 Task: Look for space in Muskego, United States from 10th July, 2023 to 15th July, 2023 for 7 adults in price range Rs.10000 to Rs.15000. Place can be entire place or shared room with 4 bedrooms having 7 beds and 4 bathrooms. Property type can be house, flat, guest house. Amenities needed are: wifi, TV, free parkinig on premises, gym, breakfast. Booking option can be shelf check-in. Required host language is English.
Action: Mouse moved to (429, 60)
Screenshot: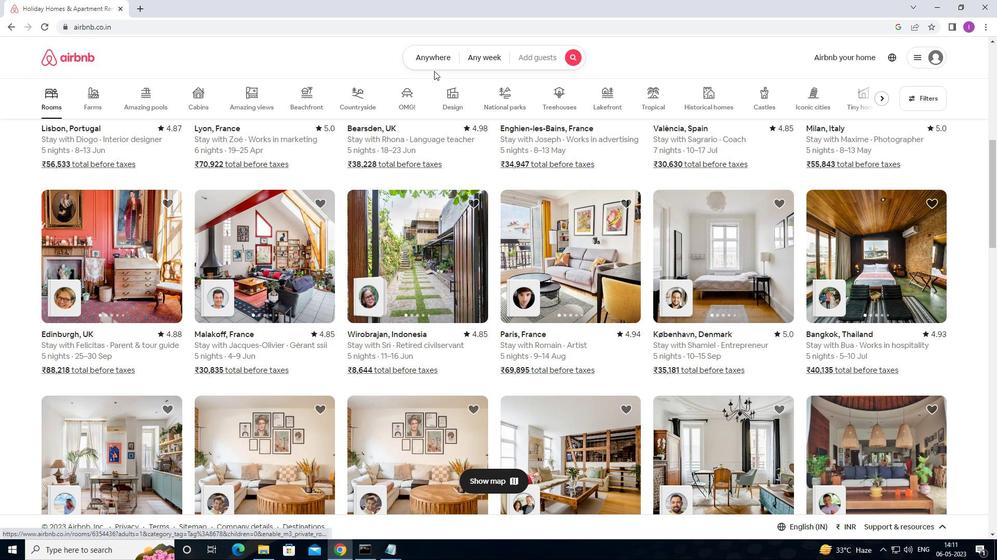 
Action: Mouse pressed left at (429, 60)
Screenshot: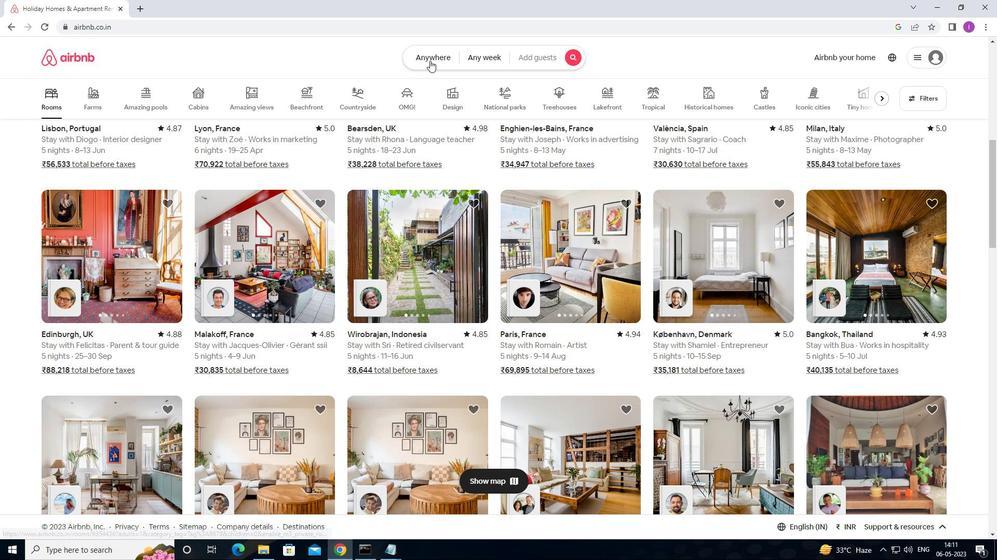 
Action: Mouse moved to (299, 96)
Screenshot: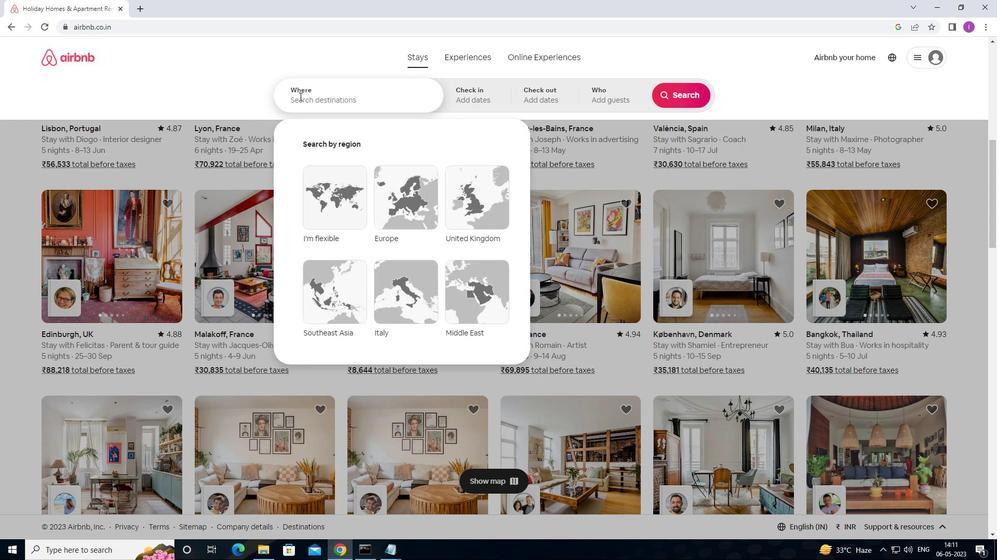 
Action: Mouse pressed left at (299, 96)
Screenshot: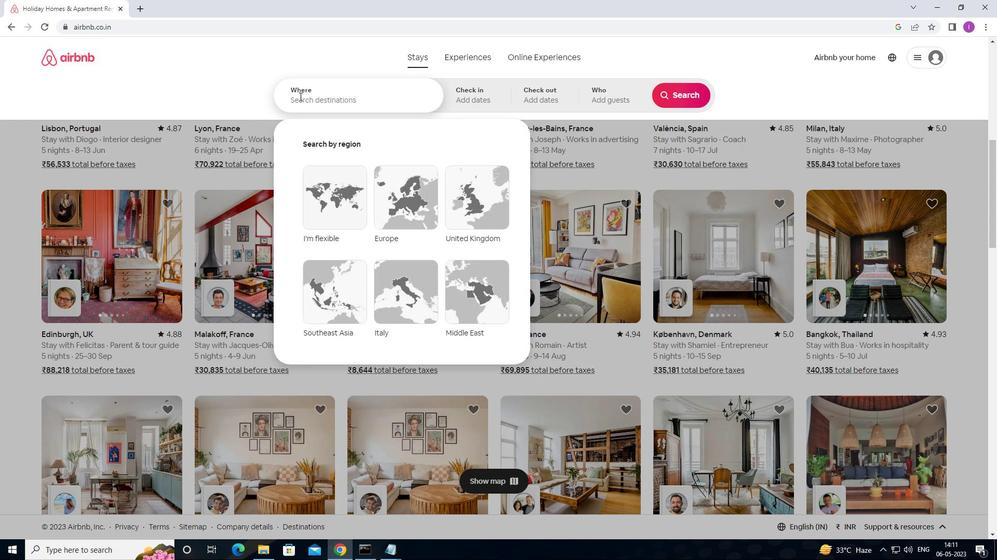 
Action: Mouse moved to (383, 106)
Screenshot: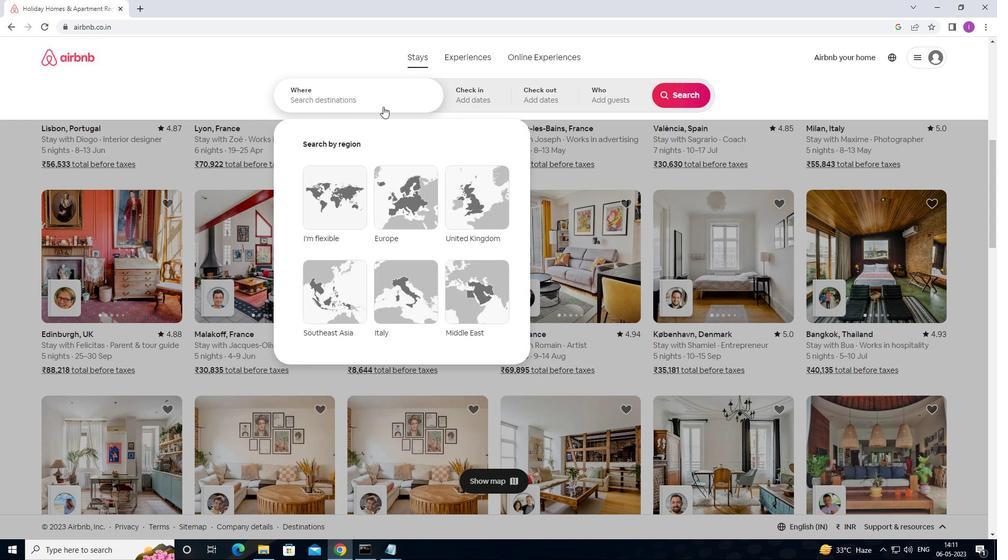 
Action: Key pressed <Key.shift>MUSKEGO,<Key.shift>INDIA<Key.backspace><Key.backspace><Key.backspace><Key.backspace><Key.backspace><Key.shift>UNITED<Key.space>STAAAAAAAAAAAAAAAAAAAAAAASTES<Key.backspace><Key.backspace><Key.backspace><Key.backspace><Key.backspace><Key.backspace><Key.backspace><Key.backspace><Key.backspace><Key.backspace><Key.backspace><Key.backspace><Key.backspace><Key.backspace><Key.backspace><Key.backspace><Key.backspace><Key.backspace><Key.backspace><Key.backspace><Key.backspace><Key.backspace><Key.backspace><Key.backspace><Key.backspace><Key.backspace>TES
Screenshot: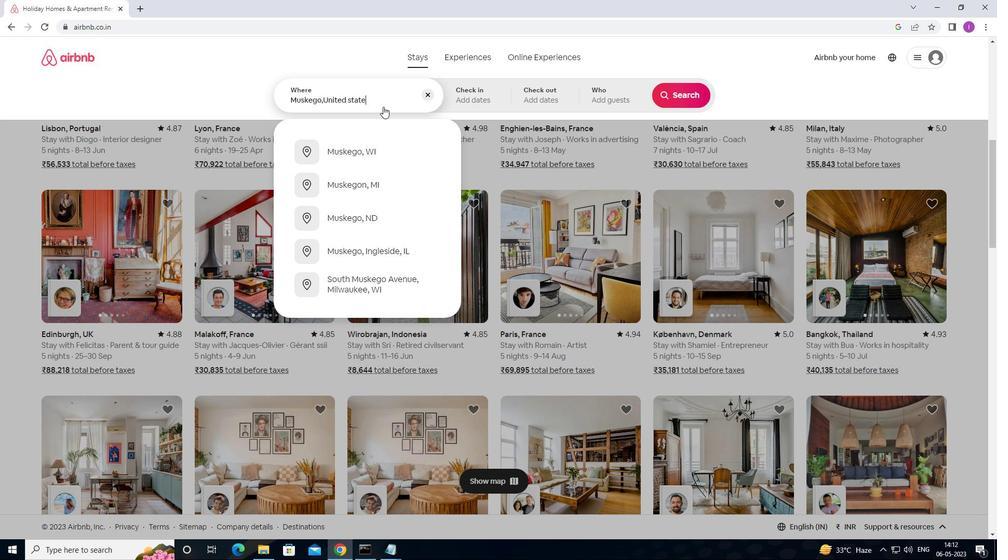 
Action: Mouse moved to (469, 95)
Screenshot: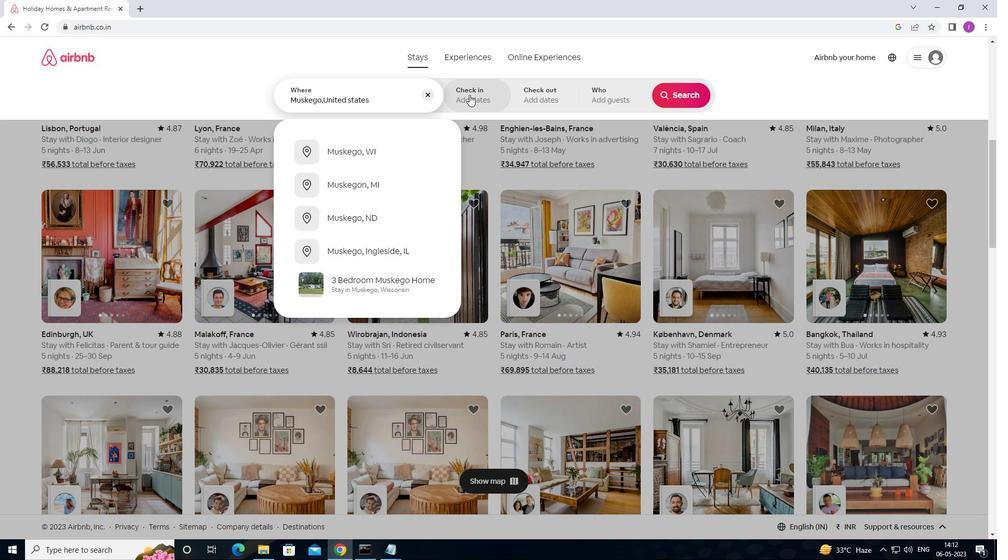 
Action: Mouse pressed left at (469, 95)
Screenshot: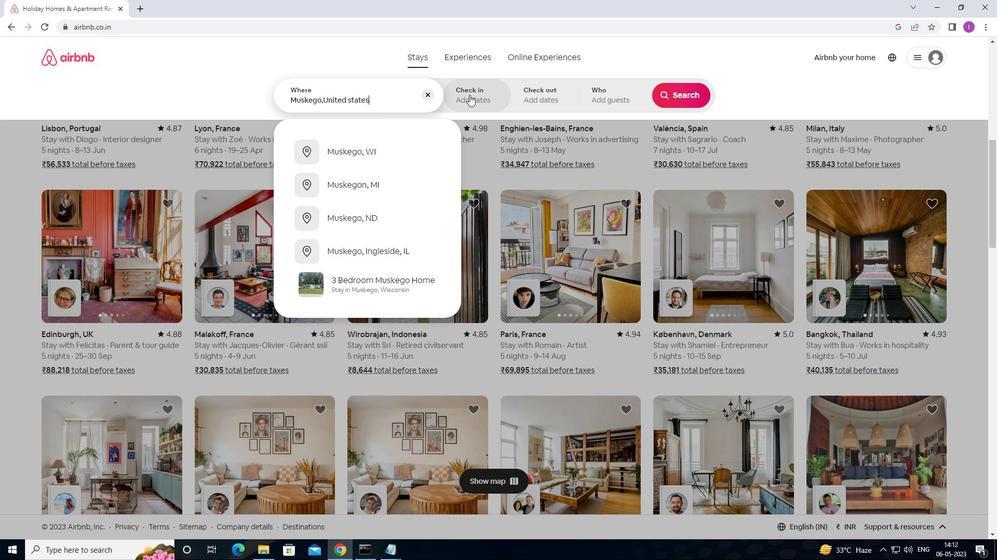 
Action: Mouse moved to (676, 175)
Screenshot: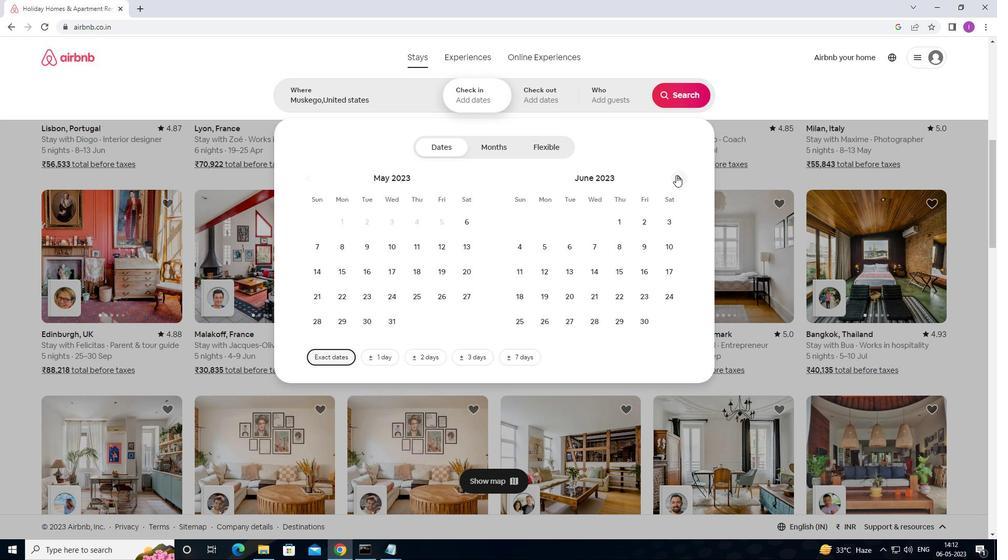 
Action: Mouse pressed left at (676, 175)
Screenshot: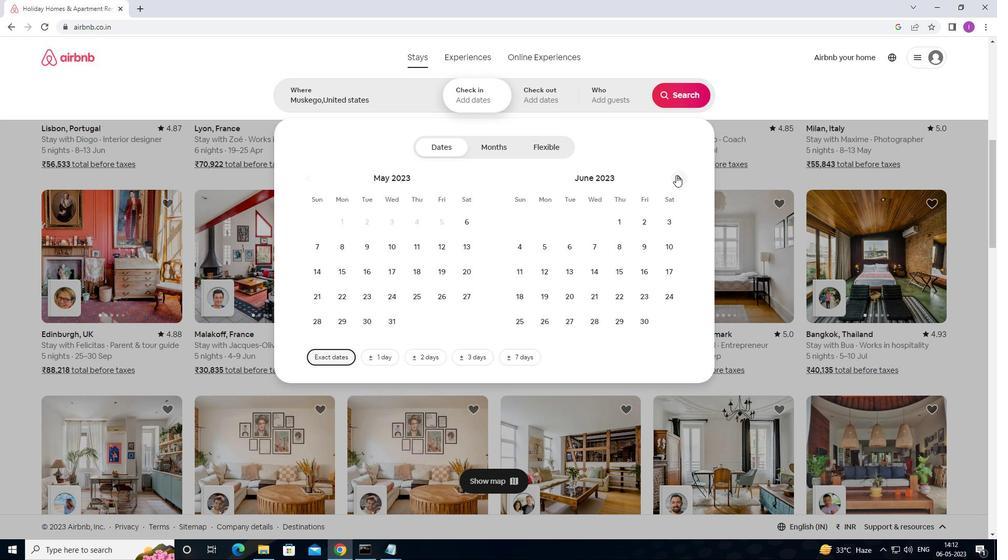 
Action: Mouse moved to (543, 272)
Screenshot: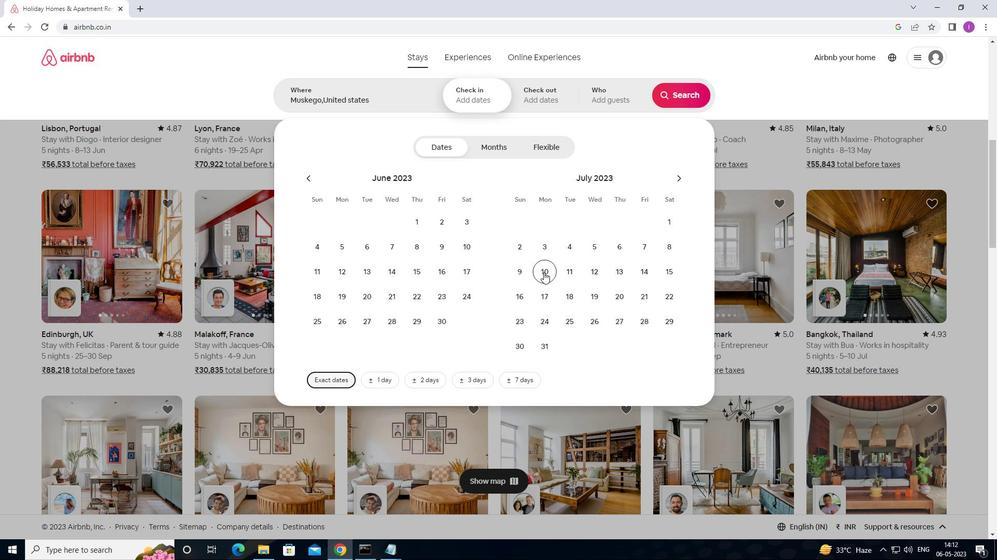 
Action: Mouse pressed left at (543, 272)
Screenshot: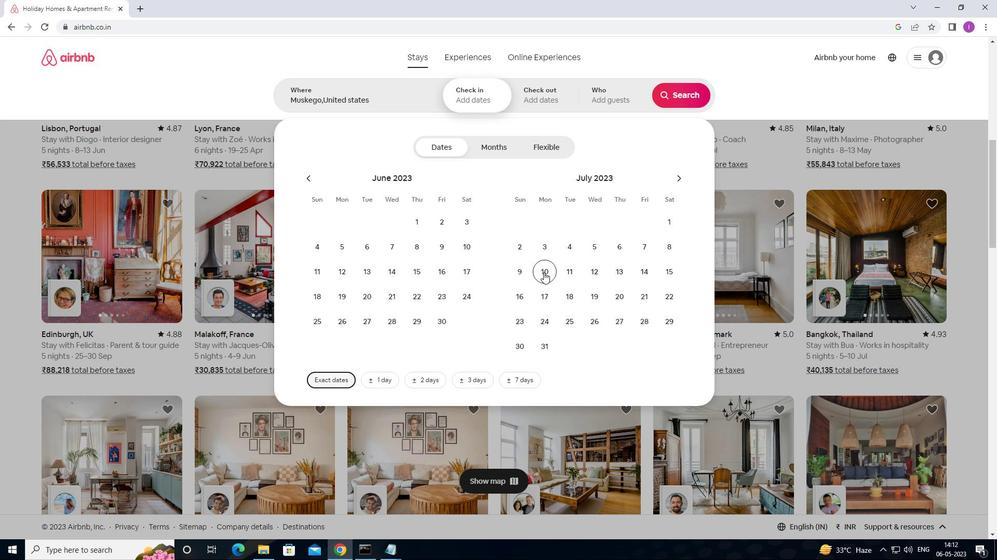 
Action: Mouse moved to (670, 272)
Screenshot: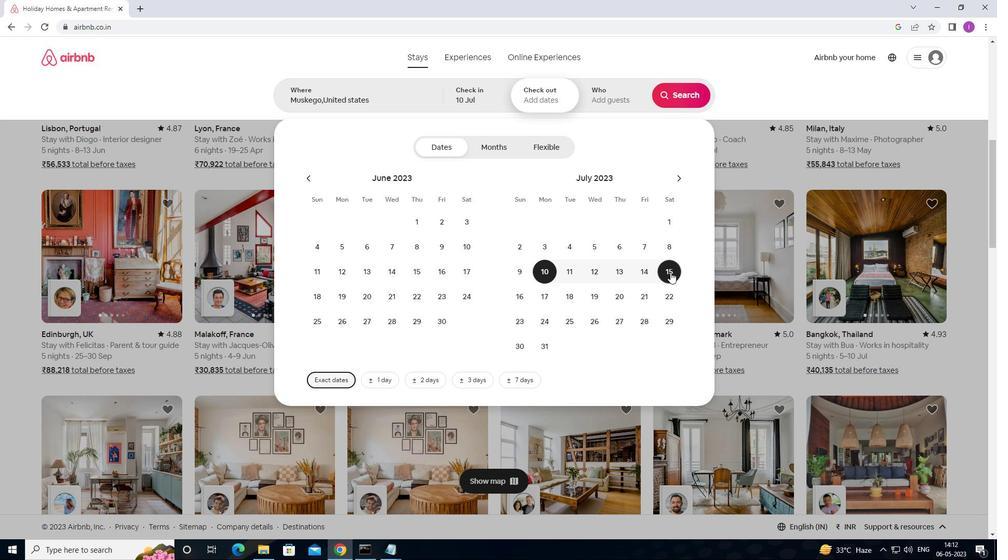 
Action: Mouse pressed left at (670, 272)
Screenshot: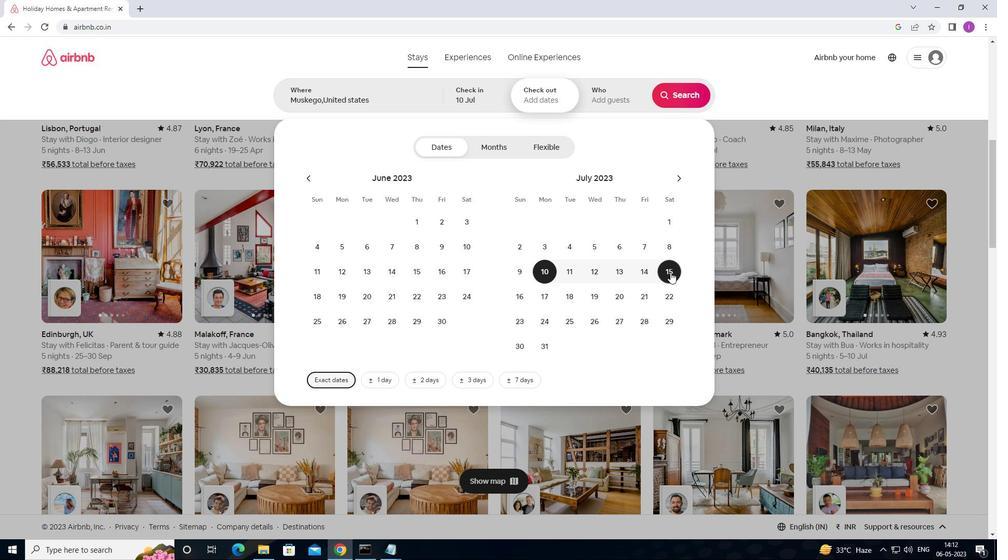 
Action: Mouse moved to (619, 93)
Screenshot: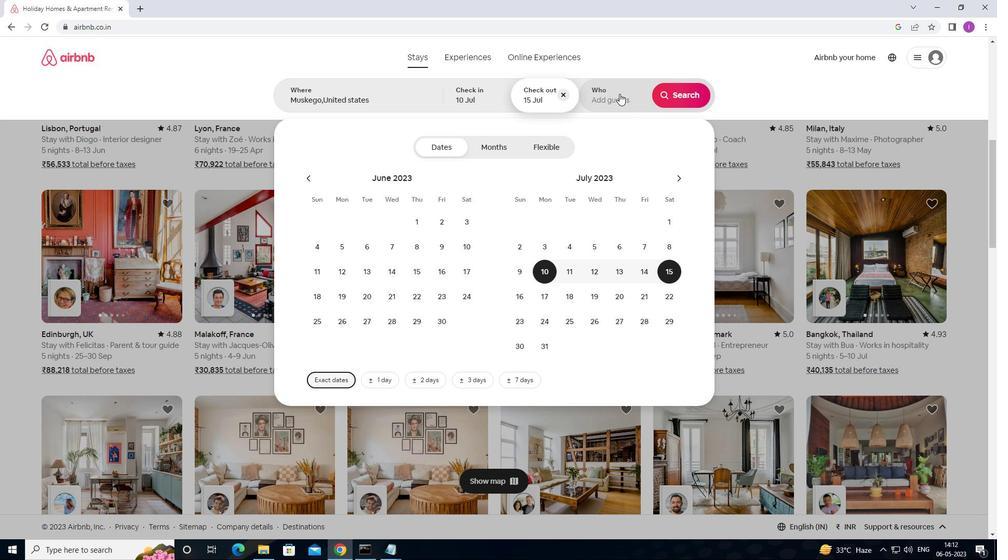 
Action: Mouse pressed left at (619, 93)
Screenshot: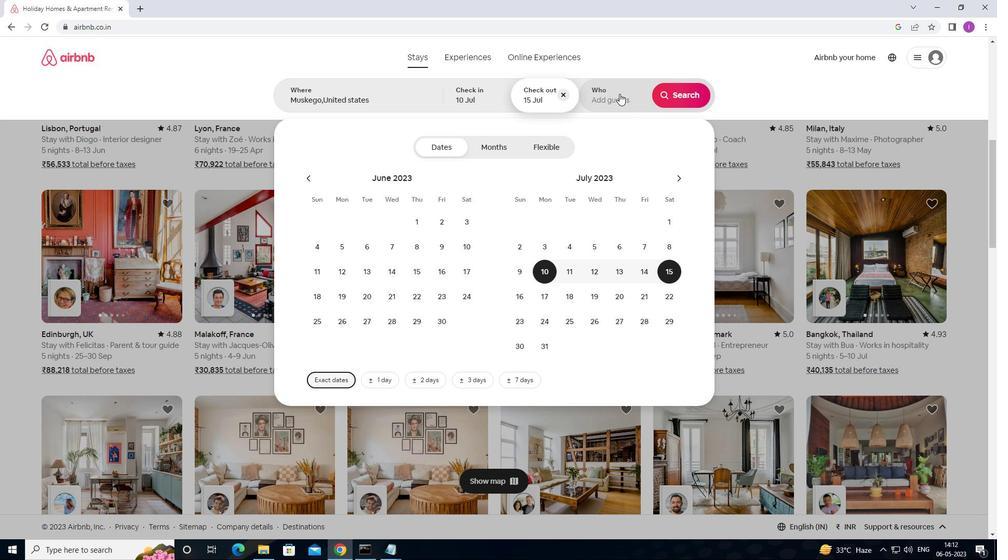 
Action: Mouse moved to (686, 150)
Screenshot: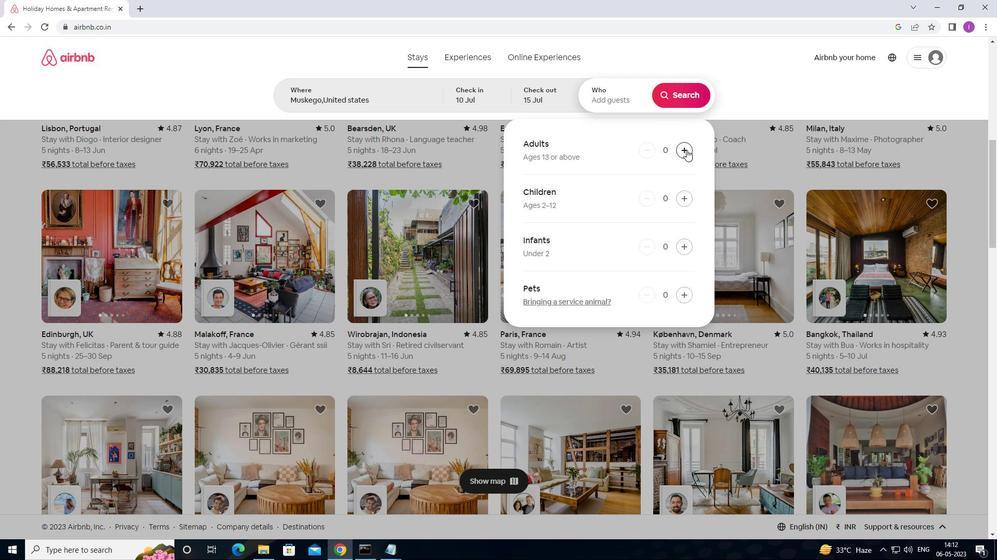 
Action: Mouse pressed left at (686, 150)
Screenshot: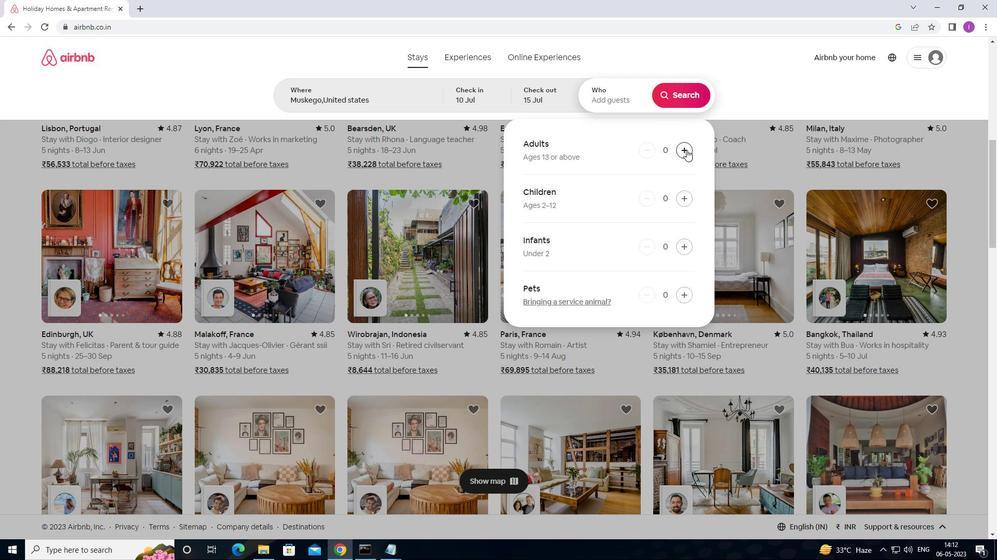 
Action: Mouse pressed left at (686, 150)
Screenshot: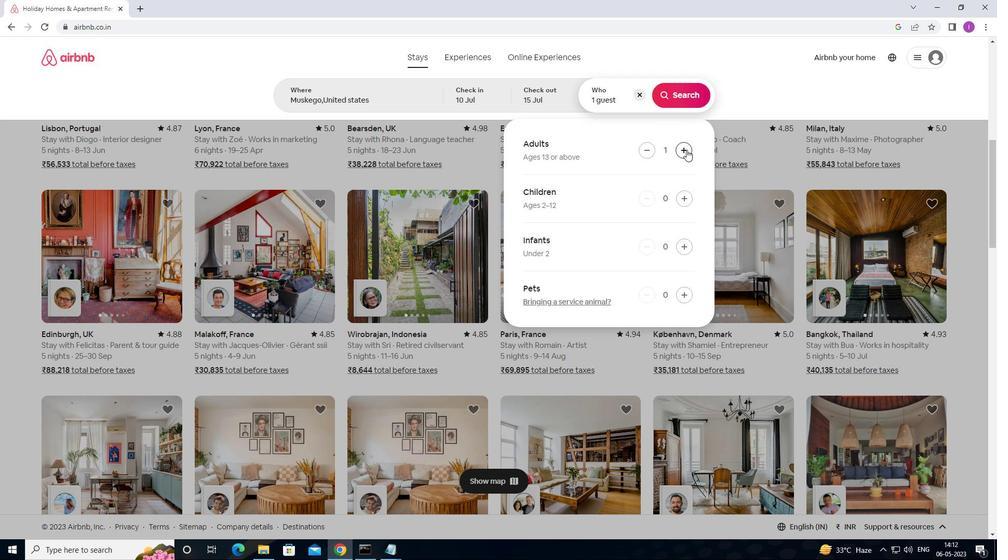 
Action: Mouse pressed left at (686, 150)
Screenshot: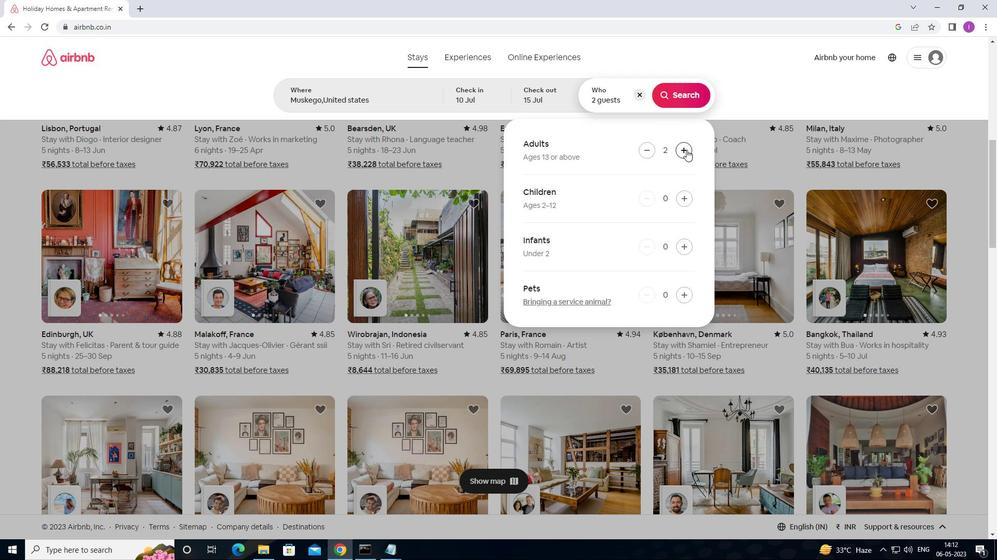 
Action: Mouse pressed left at (686, 150)
Screenshot: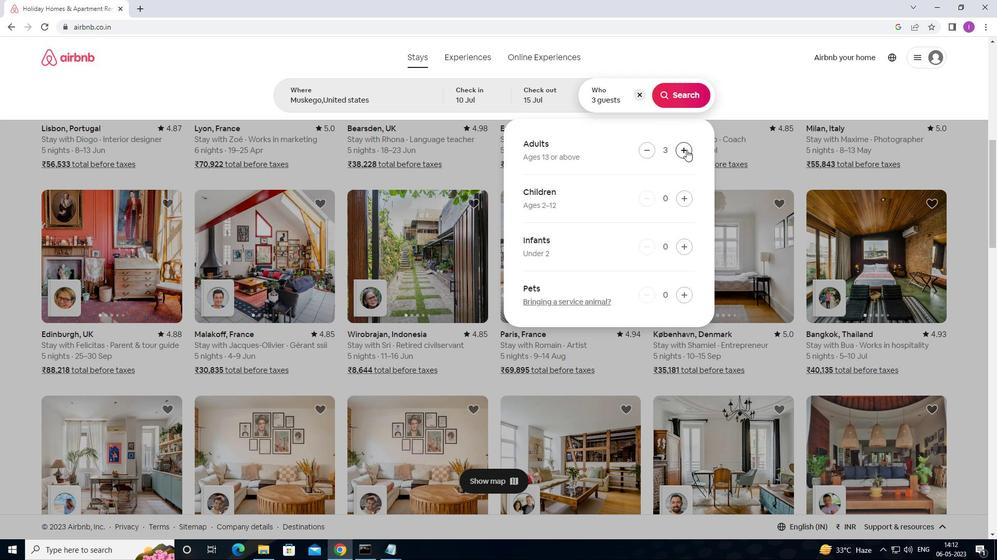 
Action: Mouse pressed left at (686, 150)
Screenshot: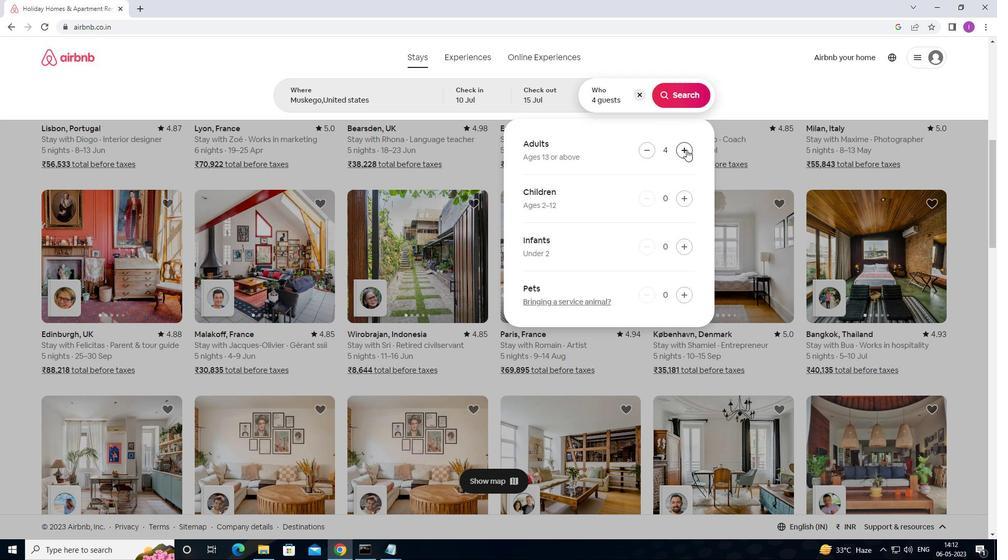 
Action: Mouse pressed left at (686, 150)
Screenshot: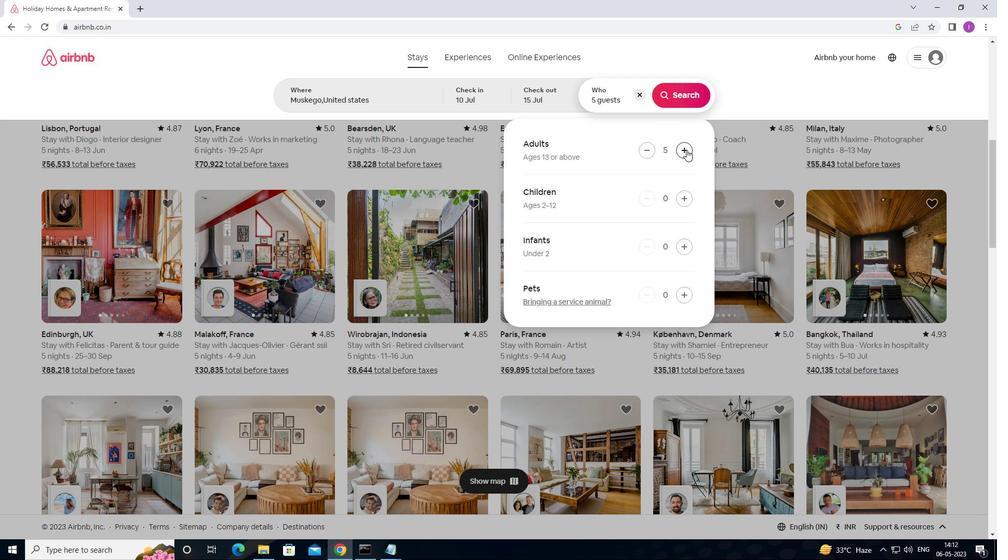 
Action: Mouse pressed left at (686, 150)
Screenshot: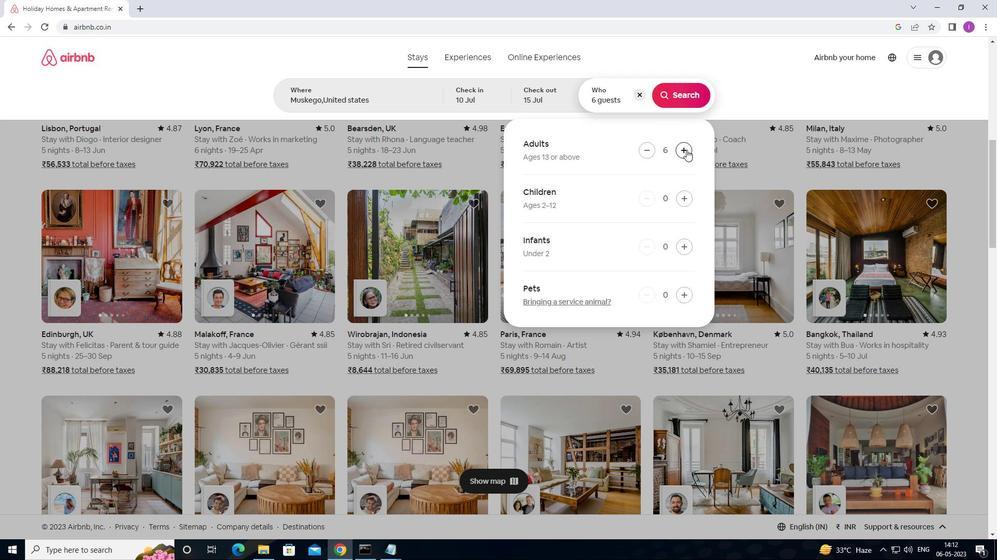 
Action: Mouse moved to (674, 97)
Screenshot: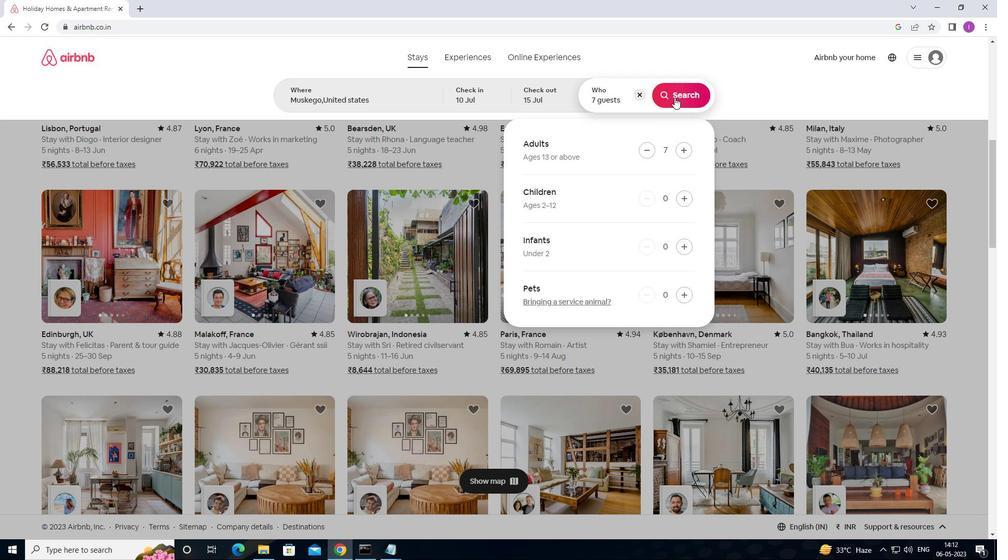 
Action: Mouse pressed left at (674, 97)
Screenshot: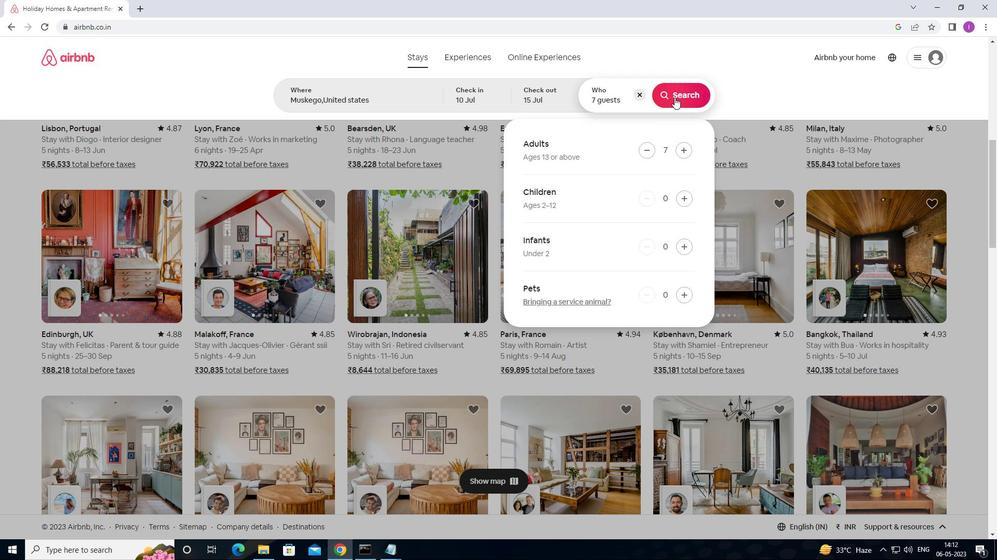 
Action: Mouse moved to (946, 104)
Screenshot: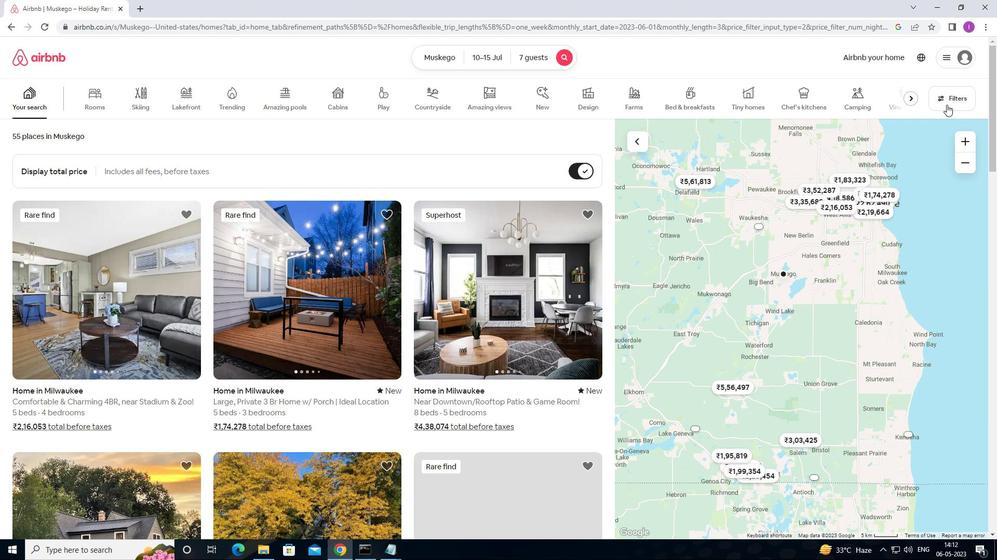 
Action: Mouse pressed left at (946, 104)
Screenshot: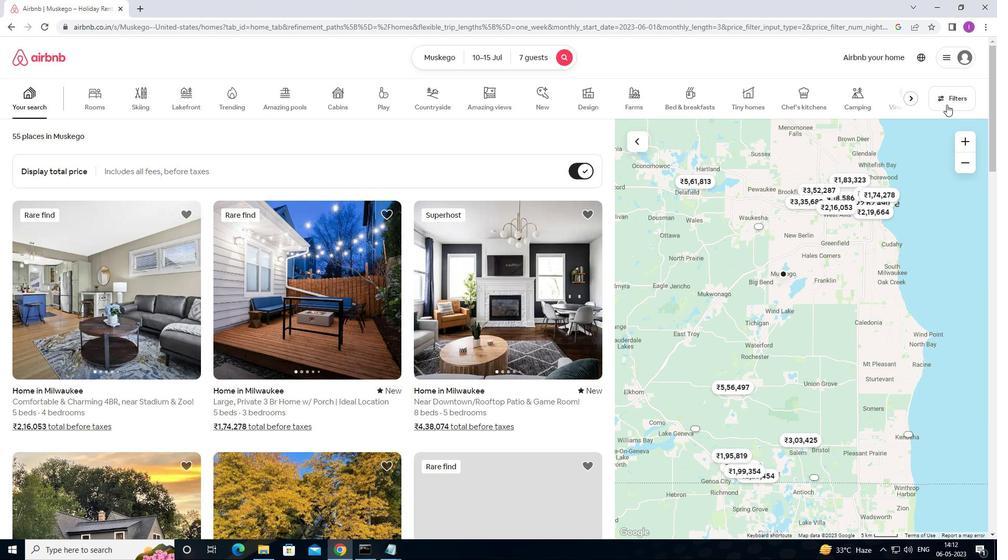 
Action: Mouse moved to (375, 353)
Screenshot: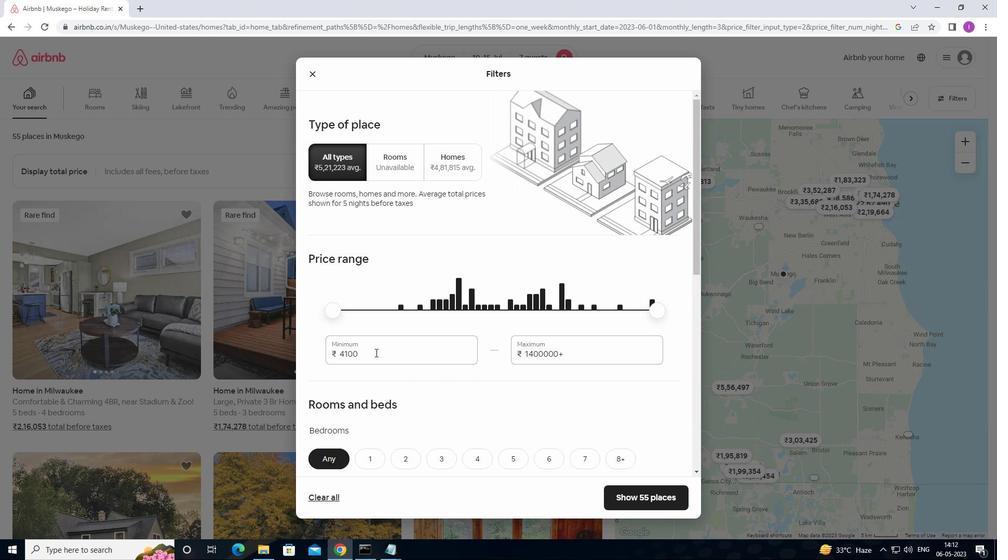 
Action: Mouse pressed left at (375, 353)
Screenshot: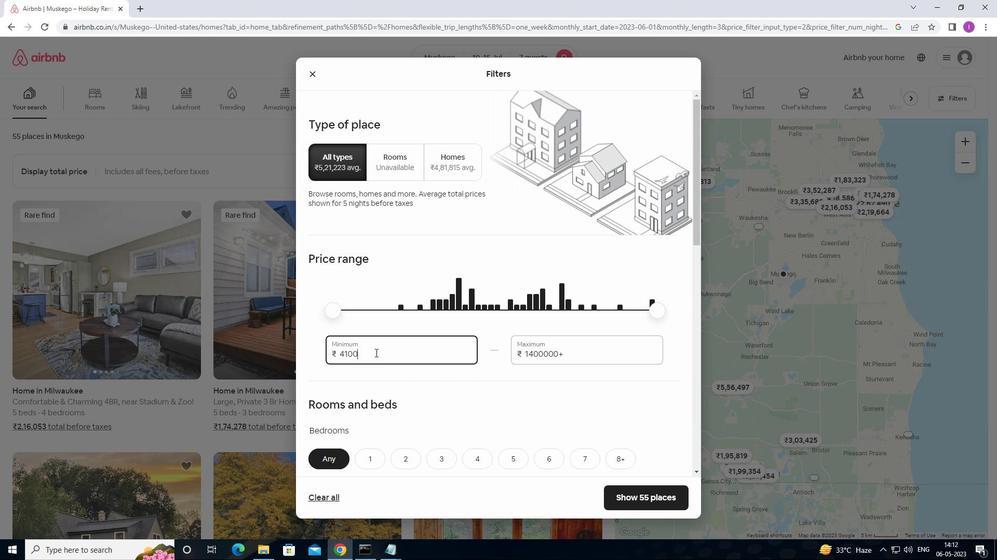 
Action: Mouse moved to (507, 319)
Screenshot: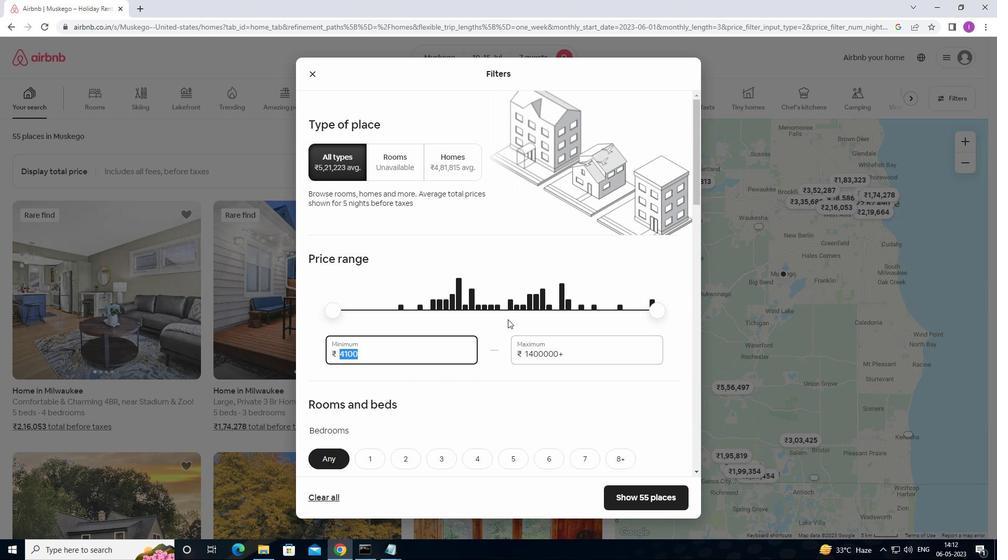 
Action: Key pressed 10000
Screenshot: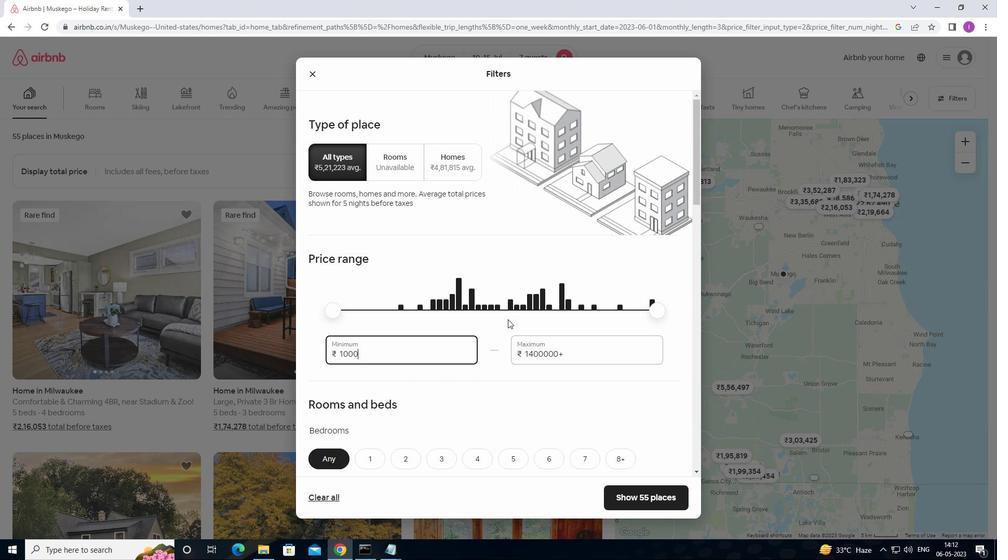 
Action: Mouse moved to (564, 352)
Screenshot: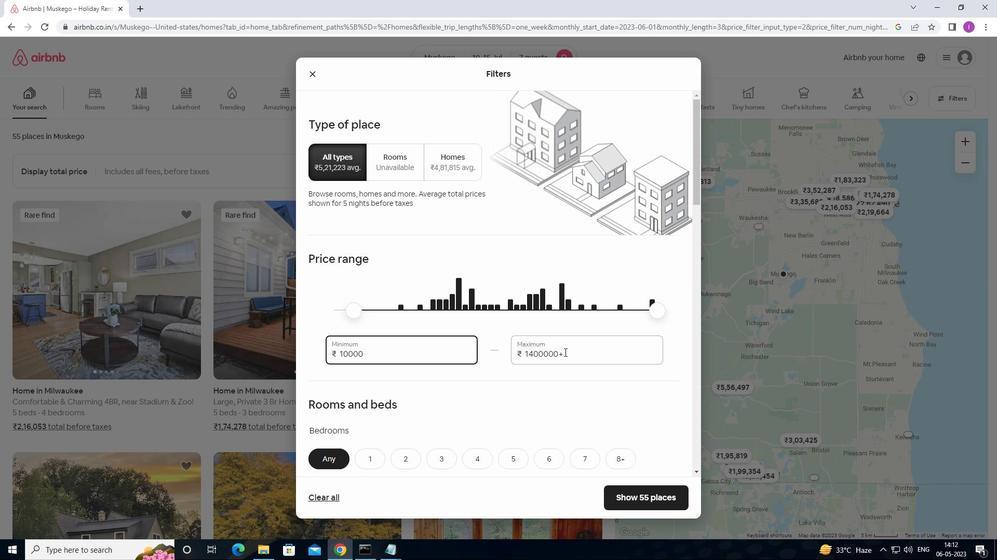 
Action: Mouse pressed left at (564, 352)
Screenshot: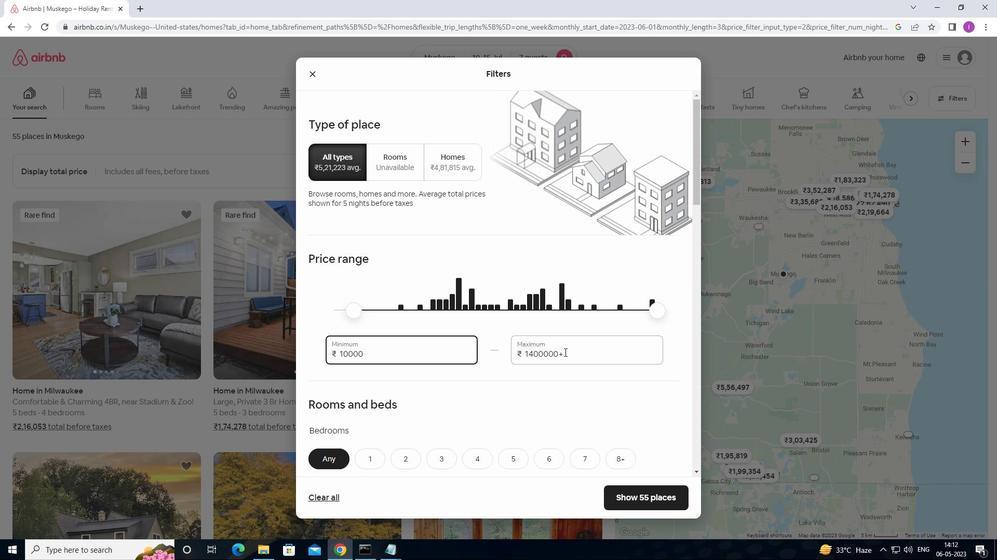 
Action: Mouse moved to (558, 355)
Screenshot: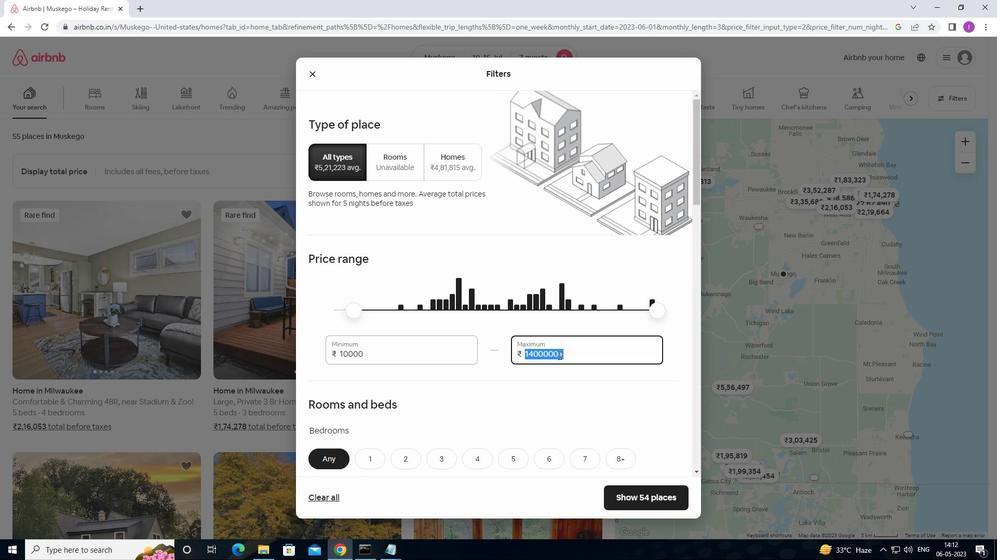 
Action: Key pressed 15000
Screenshot: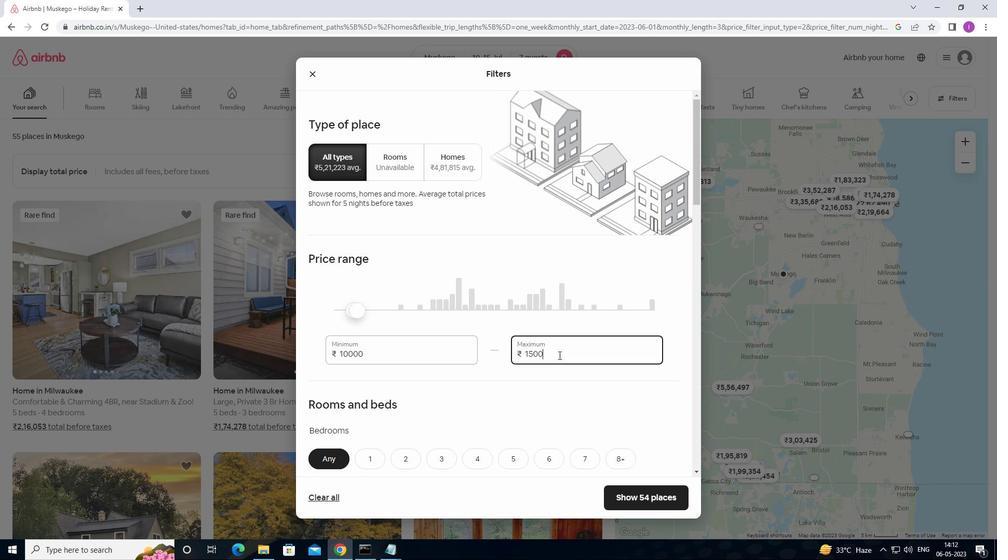
Action: Mouse moved to (559, 335)
Screenshot: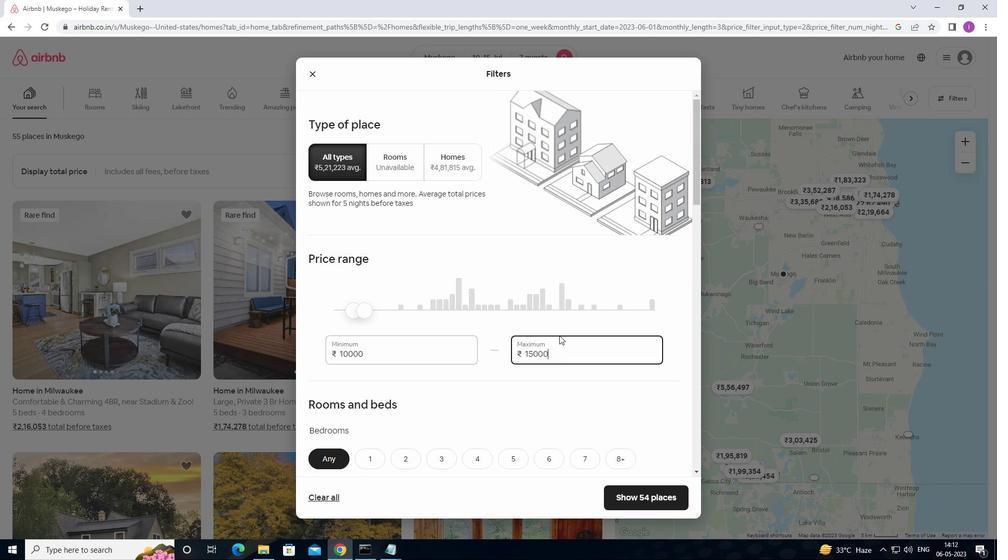 
Action: Mouse scrolled (559, 335) with delta (0, 0)
Screenshot: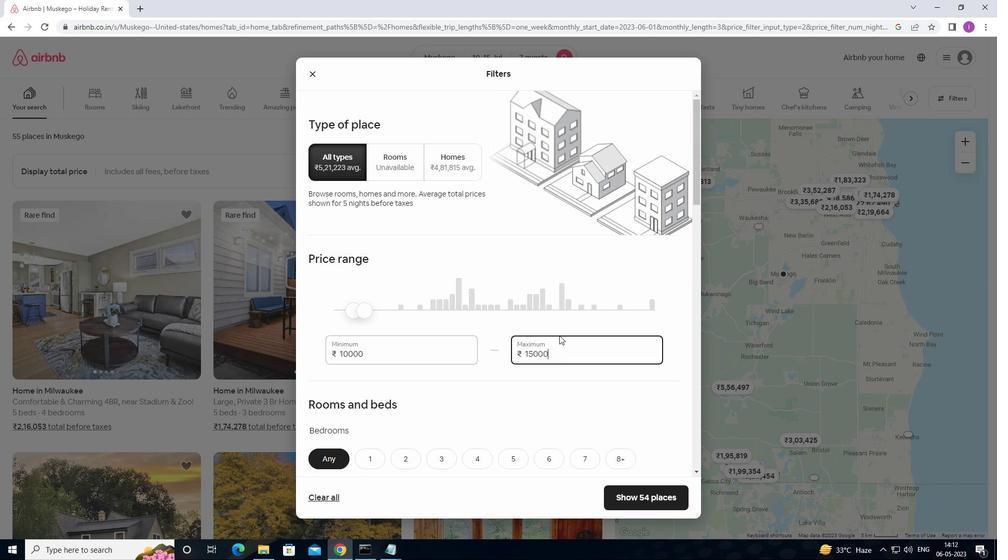 
Action: Mouse scrolled (559, 335) with delta (0, 0)
Screenshot: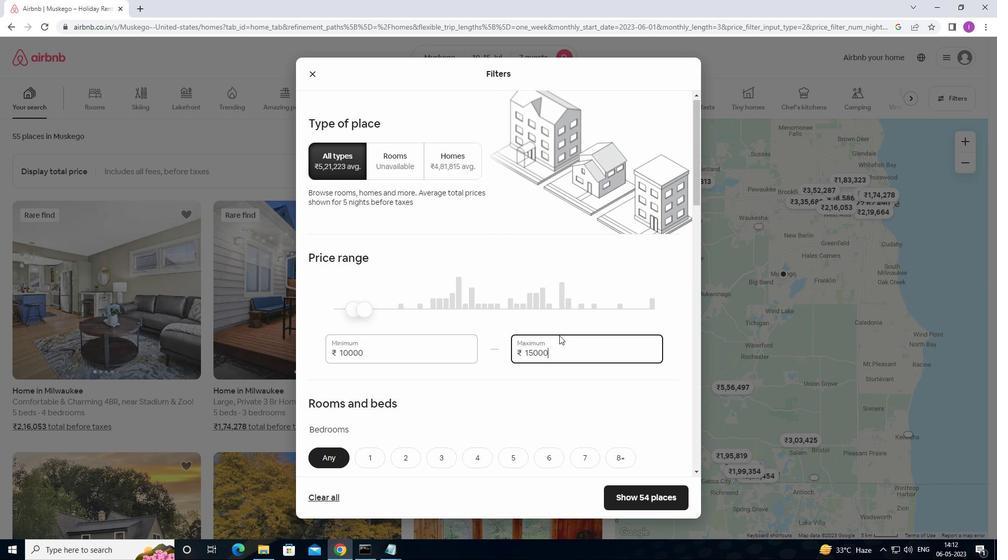 
Action: Mouse scrolled (559, 335) with delta (0, 0)
Screenshot: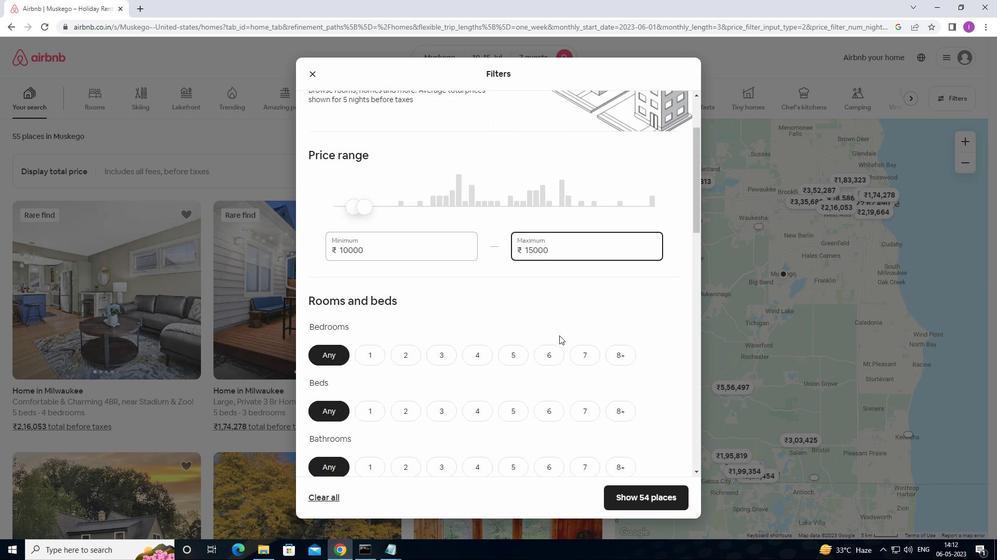 
Action: Mouse scrolled (559, 335) with delta (0, 0)
Screenshot: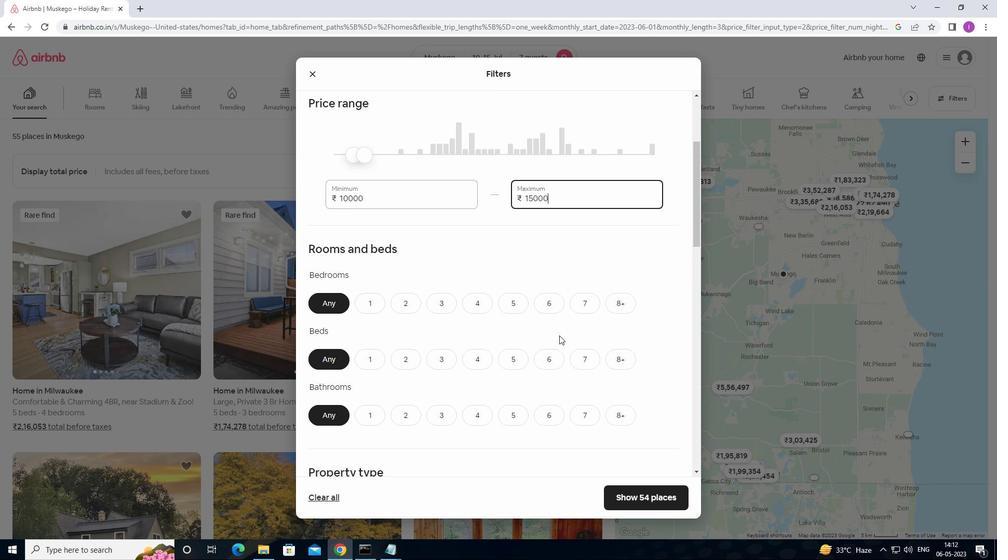 
Action: Mouse moved to (479, 252)
Screenshot: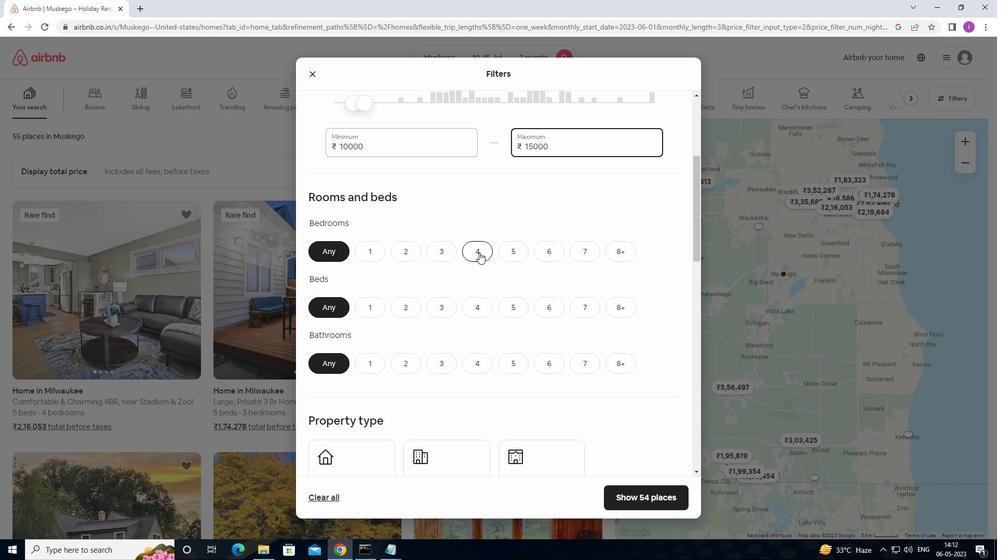 
Action: Mouse pressed left at (479, 252)
Screenshot: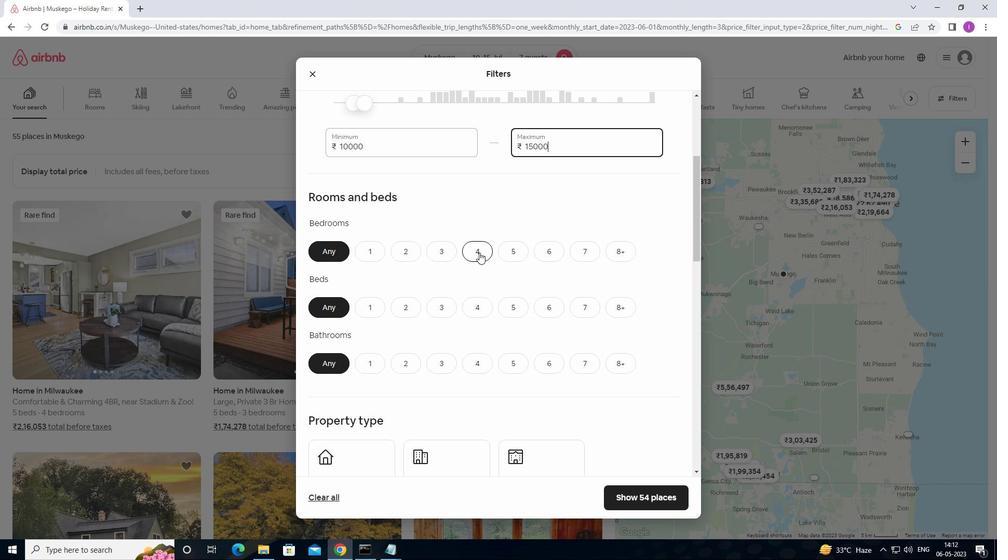 
Action: Mouse moved to (577, 307)
Screenshot: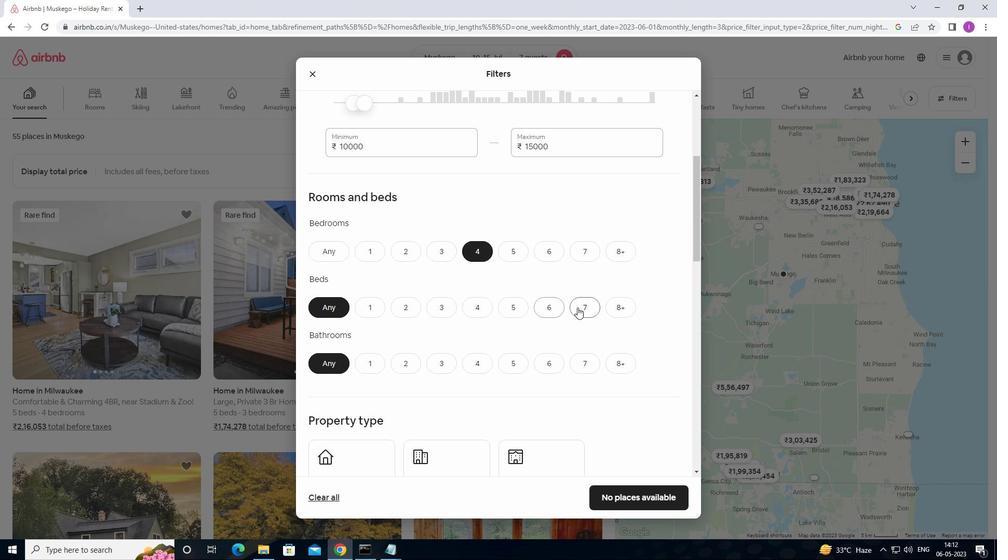 
Action: Mouse pressed left at (577, 307)
Screenshot: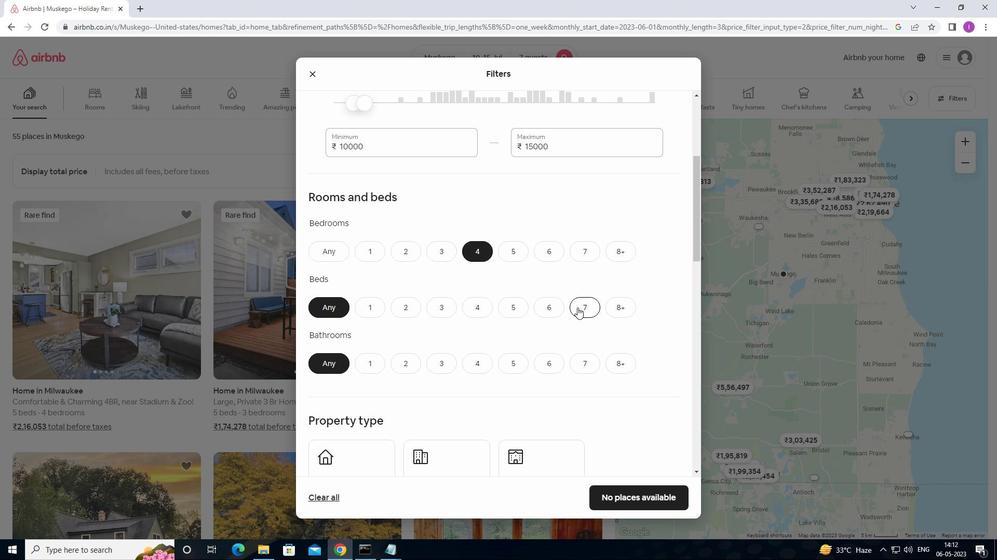 
Action: Mouse moved to (476, 357)
Screenshot: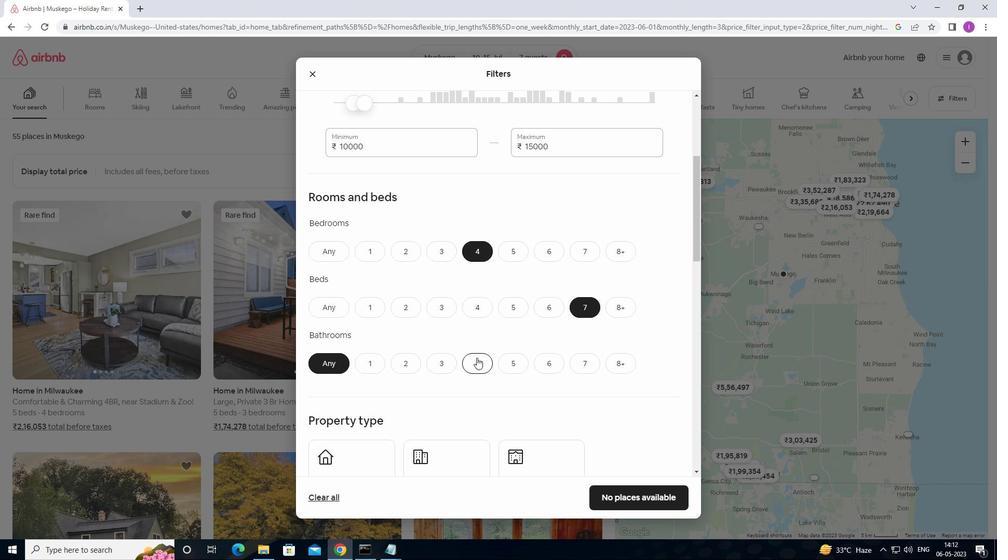 
Action: Mouse pressed left at (476, 357)
Screenshot: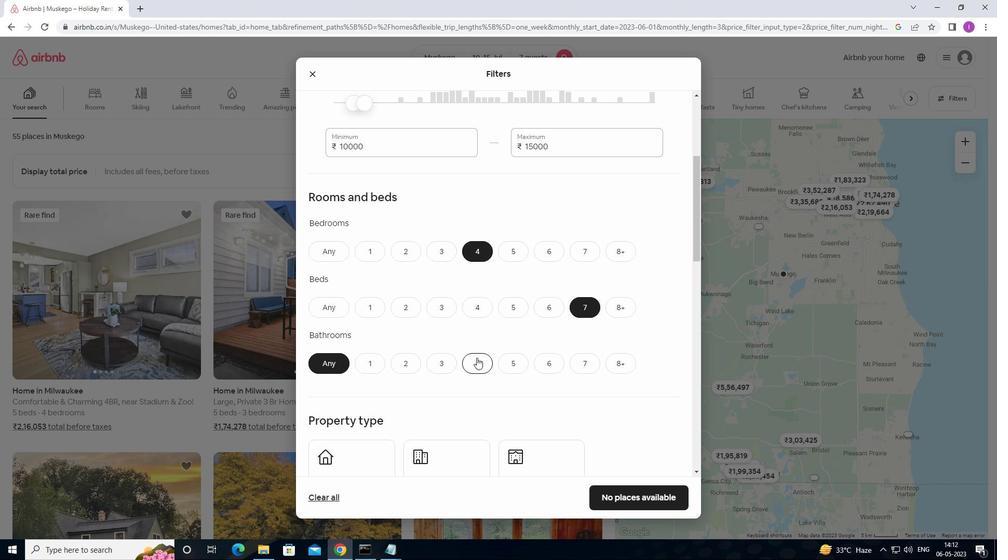 
Action: Mouse moved to (502, 343)
Screenshot: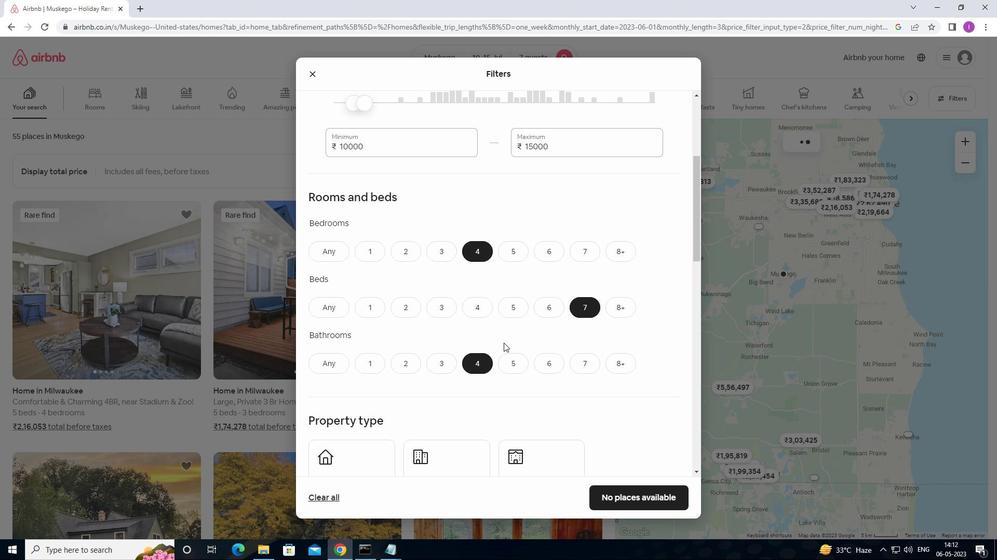 
Action: Mouse scrolled (502, 342) with delta (0, 0)
Screenshot: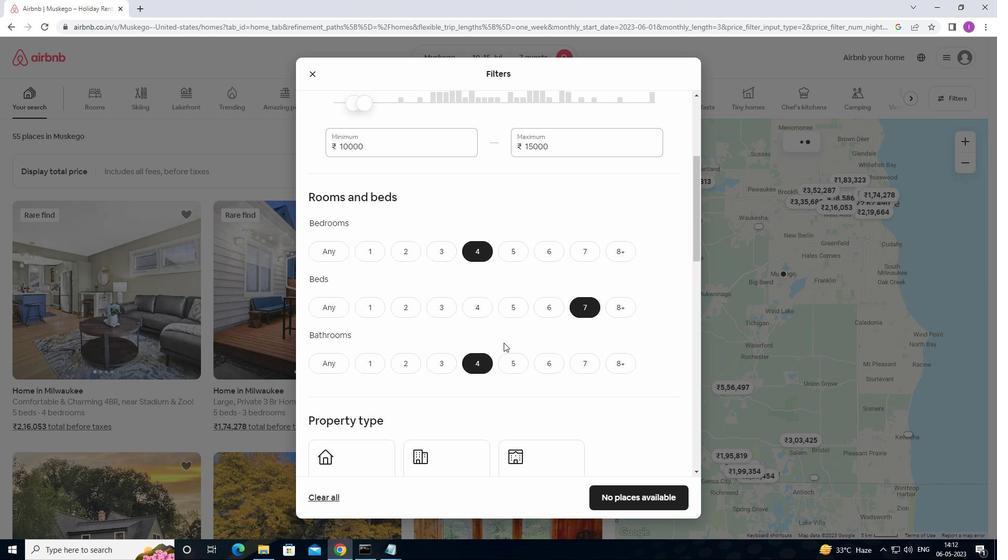 
Action: Mouse moved to (503, 343)
Screenshot: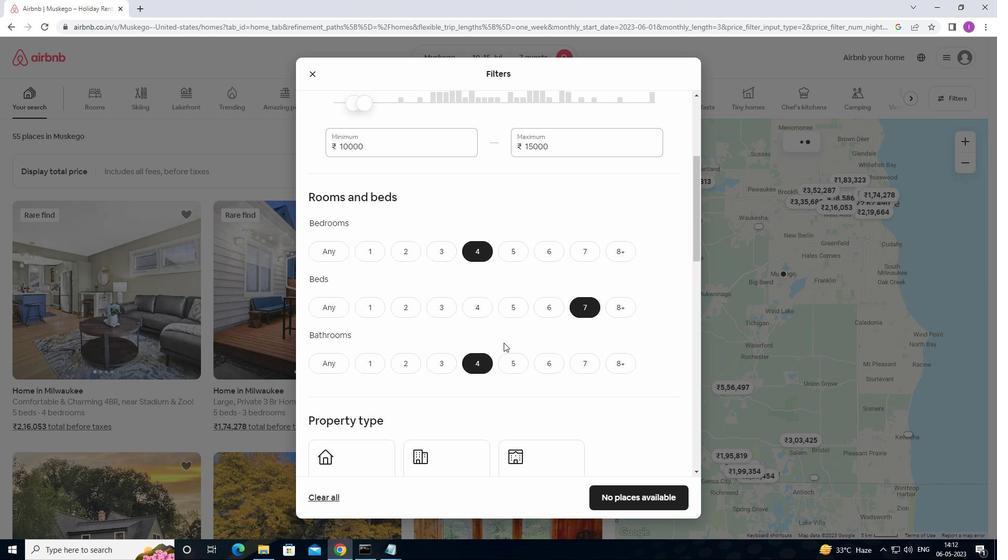 
Action: Mouse scrolled (503, 342) with delta (0, 0)
Screenshot: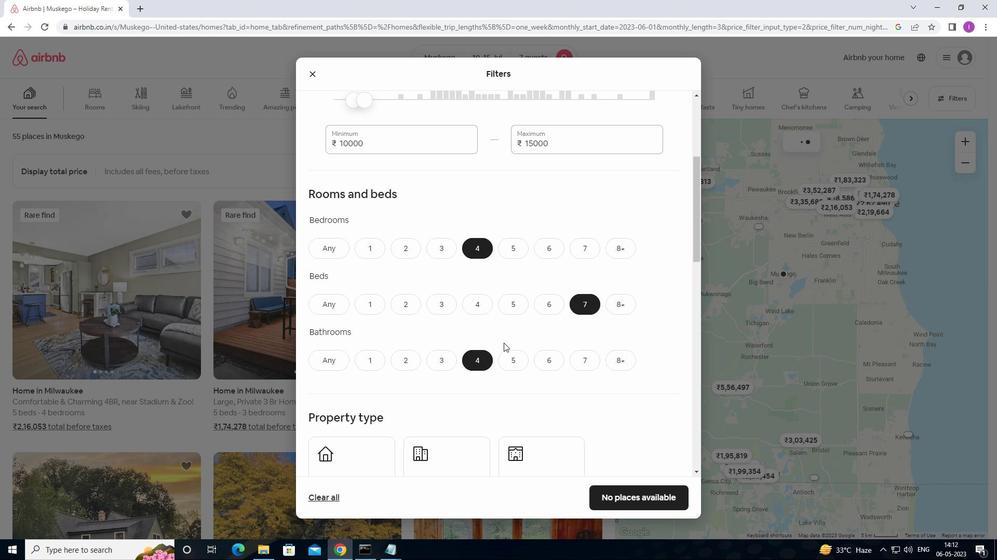 
Action: Mouse scrolled (503, 342) with delta (0, 0)
Screenshot: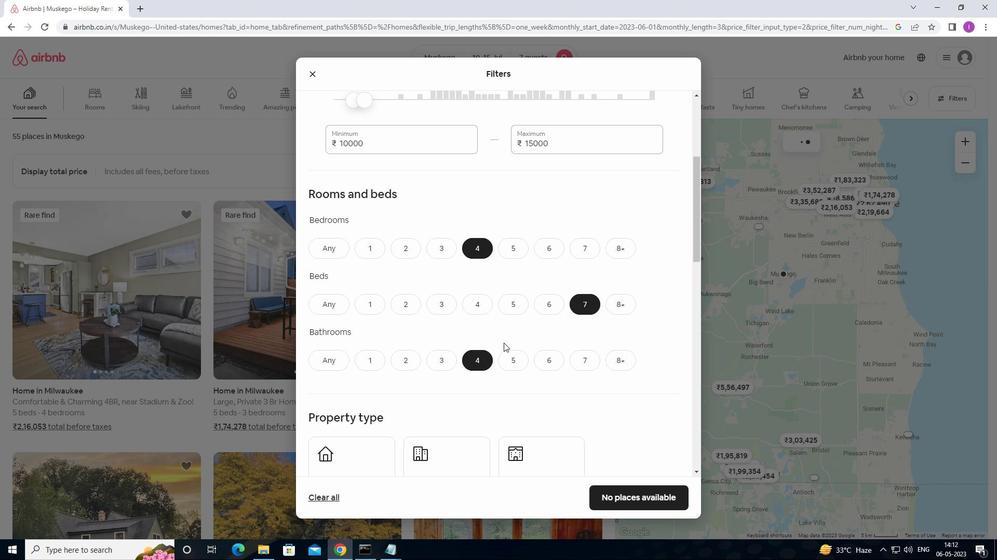 
Action: Mouse moved to (350, 337)
Screenshot: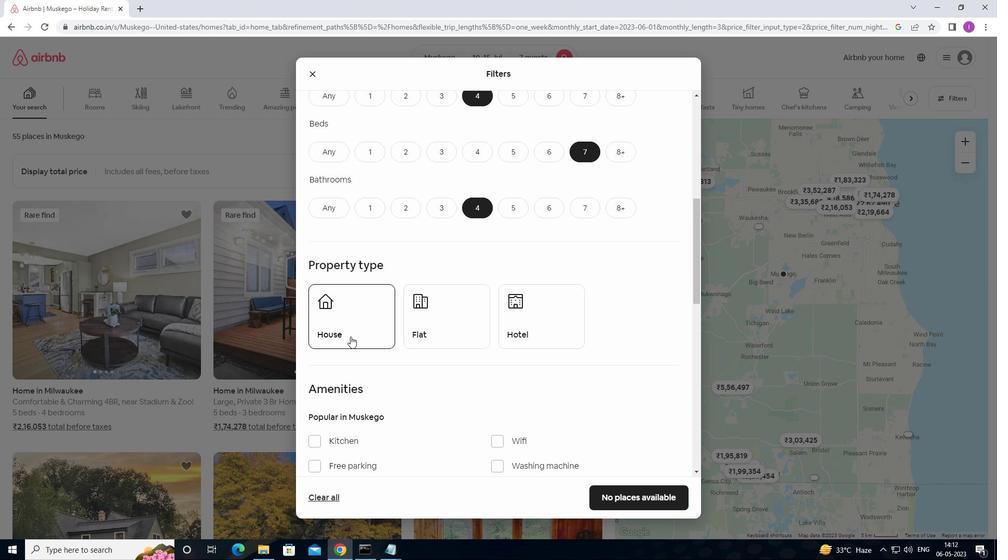 
Action: Mouse pressed left at (350, 337)
Screenshot: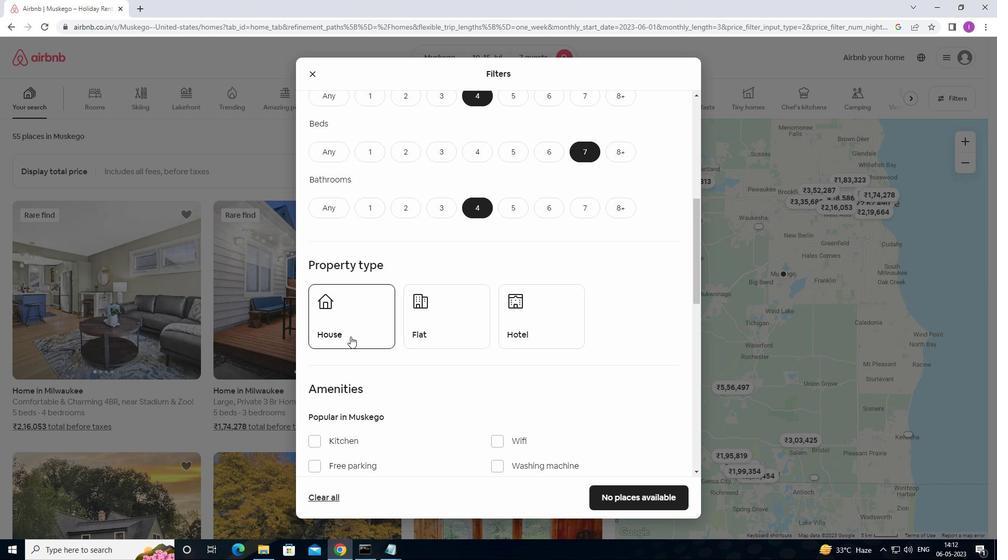 
Action: Mouse moved to (432, 334)
Screenshot: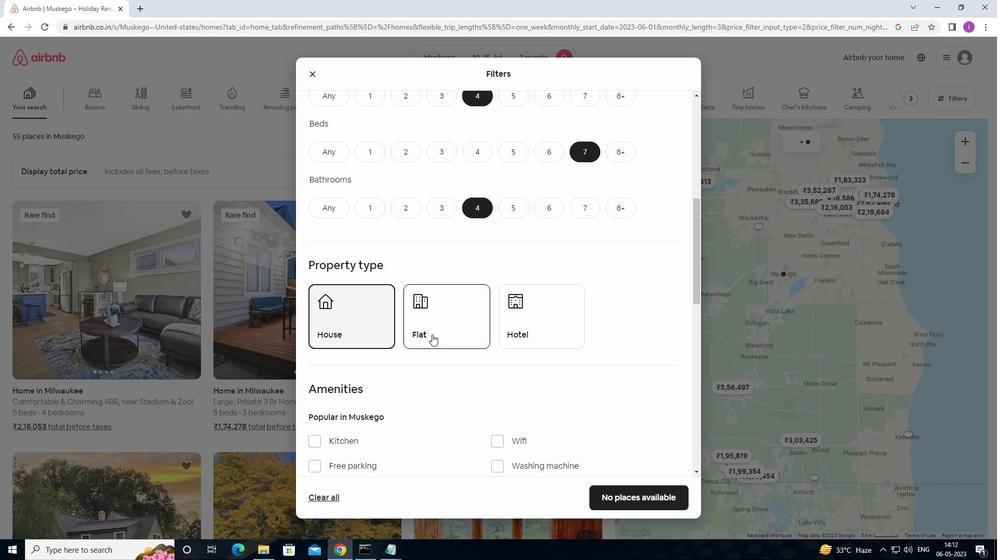 
Action: Mouse pressed left at (432, 334)
Screenshot: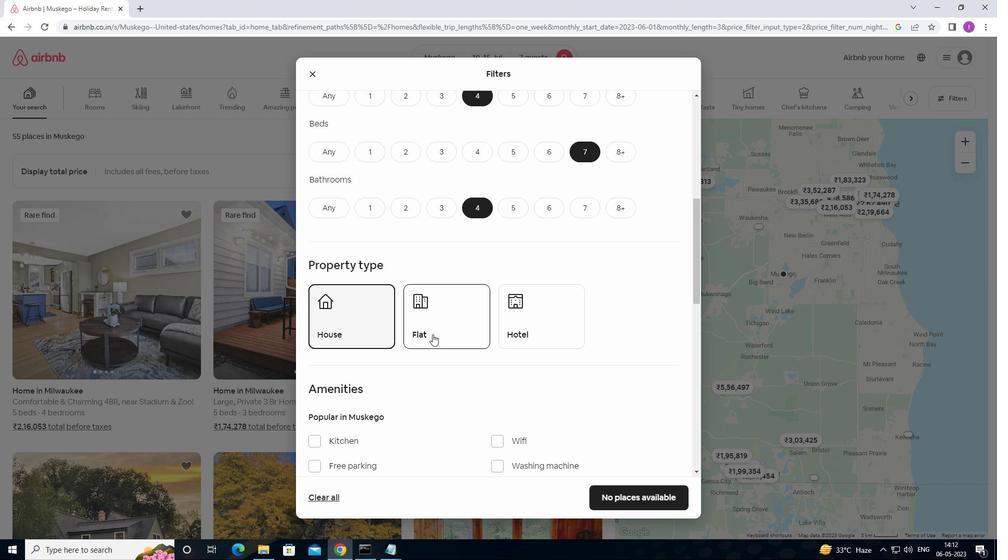 
Action: Mouse moved to (496, 345)
Screenshot: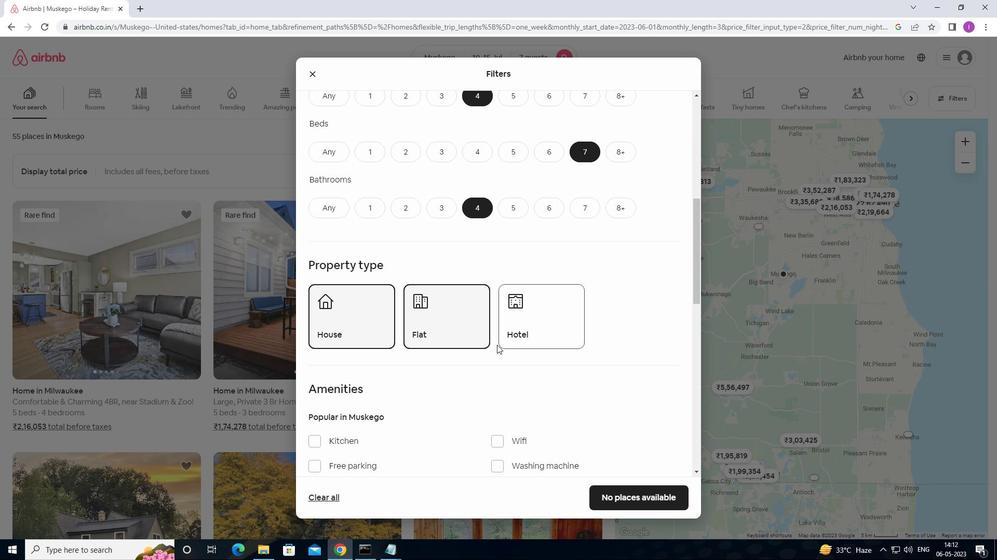 
Action: Mouse scrolled (496, 344) with delta (0, 0)
Screenshot: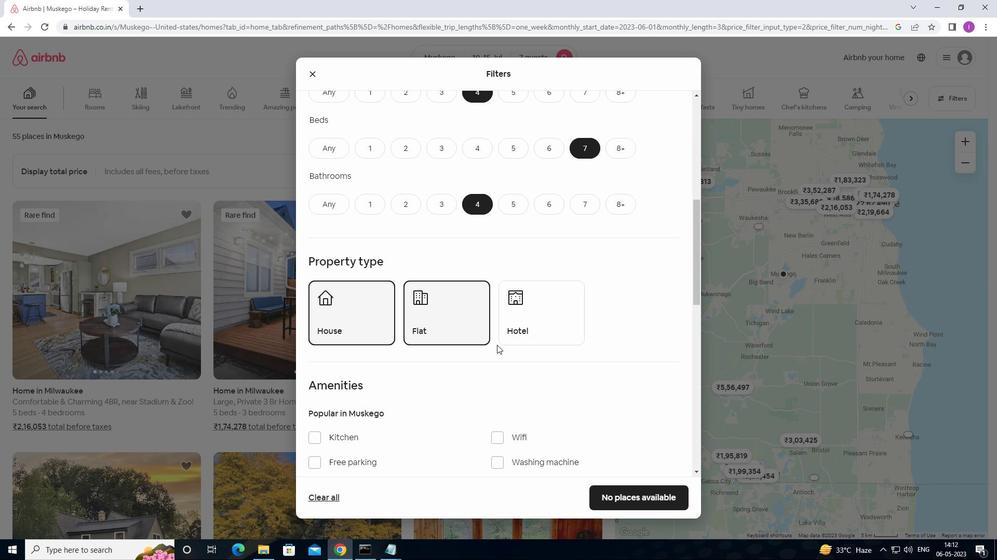 
Action: Mouse scrolled (496, 344) with delta (0, 0)
Screenshot: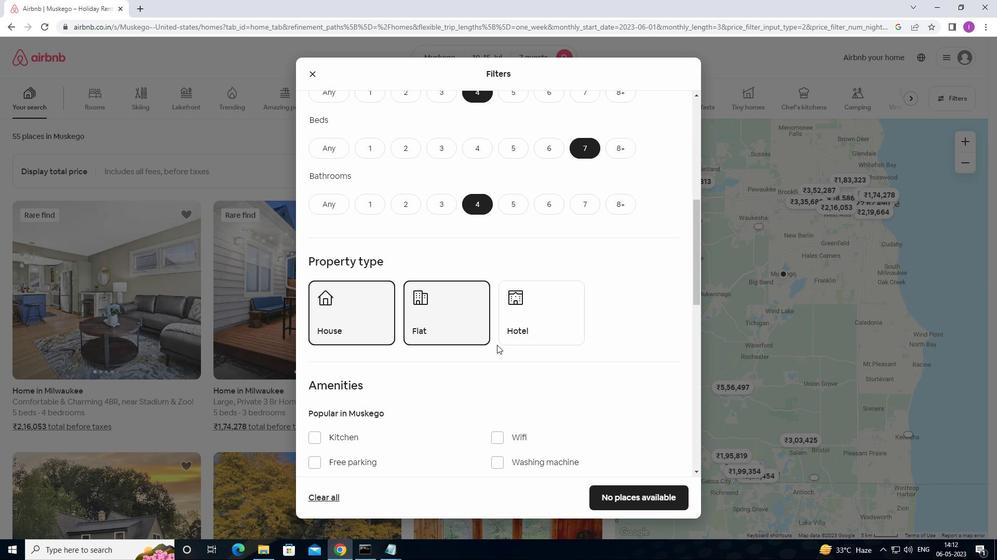 
Action: Mouse scrolled (496, 344) with delta (0, 0)
Screenshot: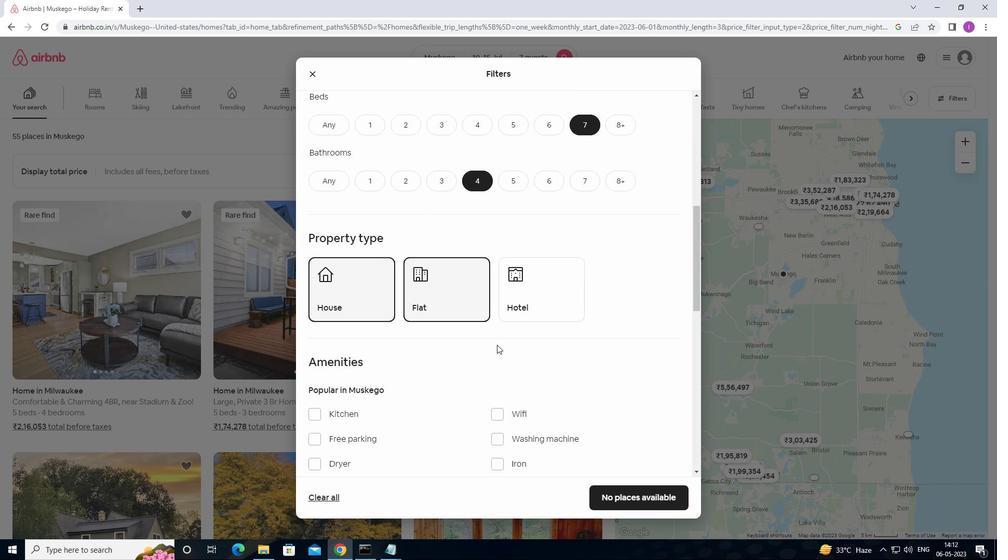 
Action: Mouse scrolled (496, 344) with delta (0, 0)
Screenshot: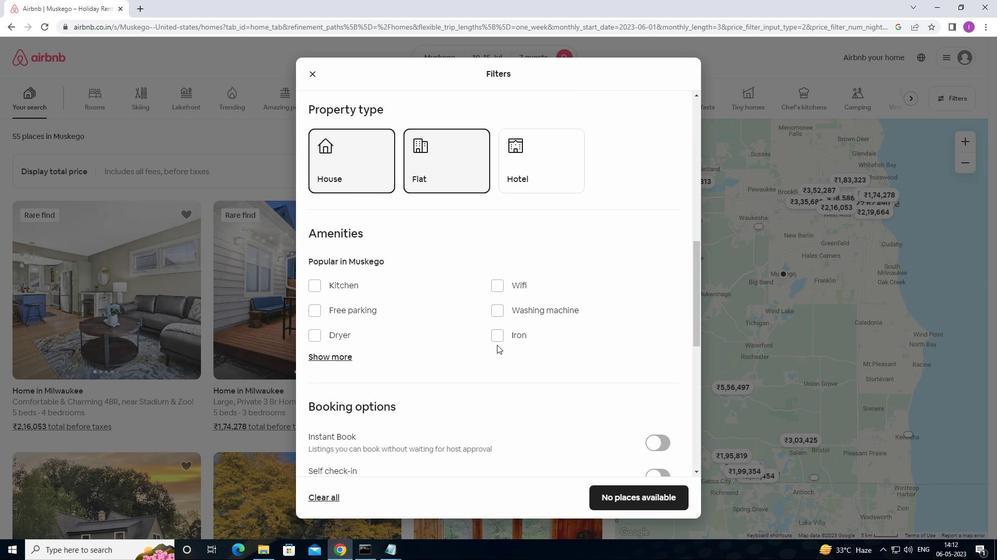 
Action: Mouse scrolled (496, 344) with delta (0, 0)
Screenshot: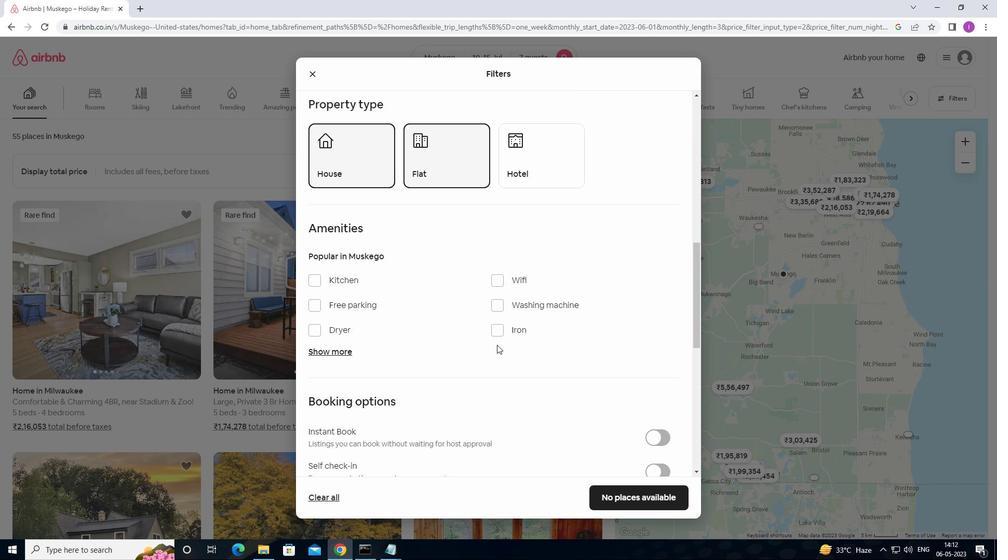 
Action: Mouse moved to (494, 185)
Screenshot: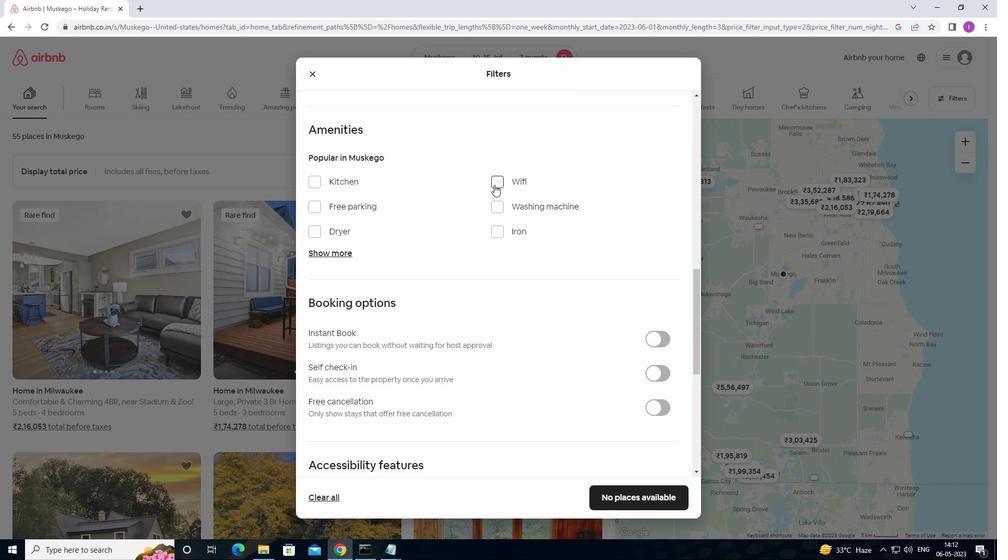 
Action: Mouse pressed left at (494, 185)
Screenshot: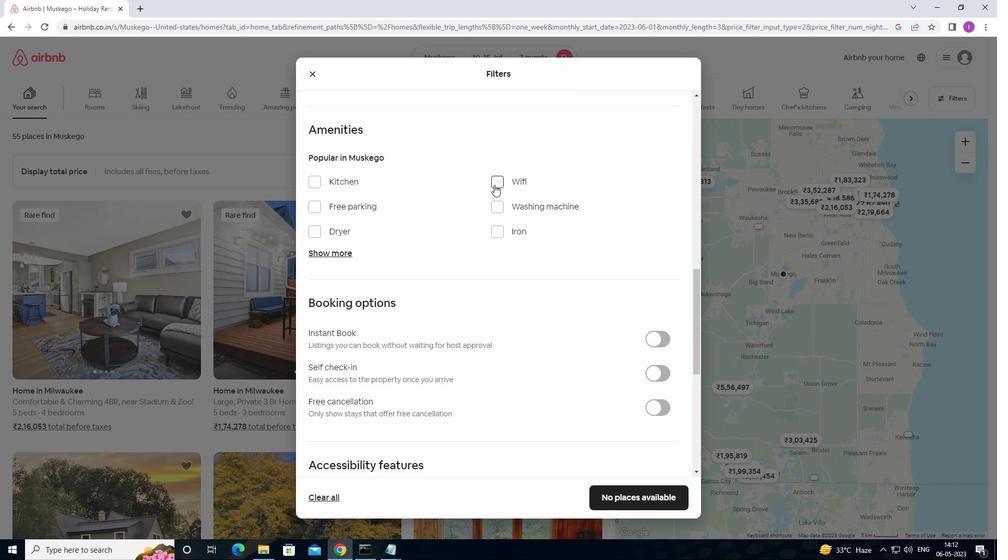 
Action: Mouse moved to (315, 208)
Screenshot: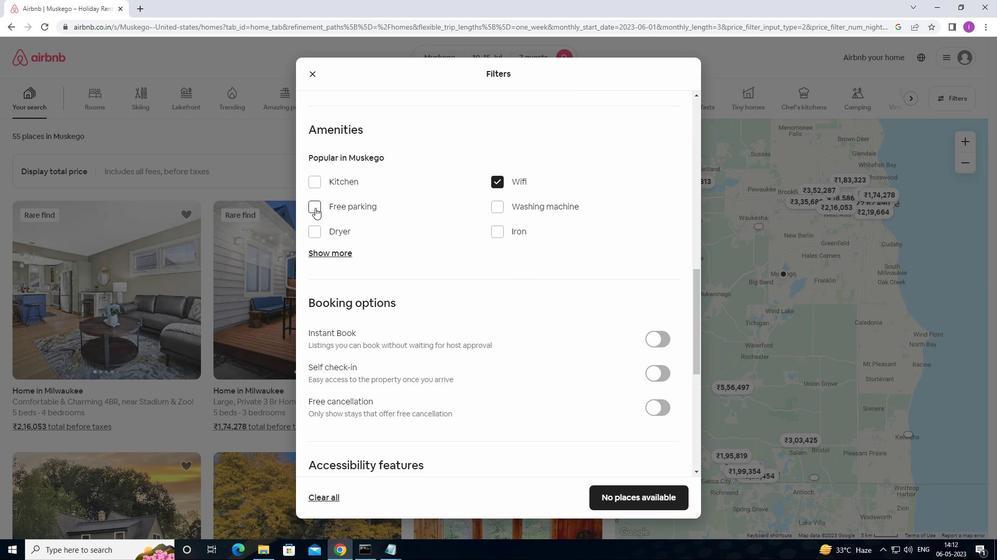 
Action: Mouse pressed left at (315, 208)
Screenshot: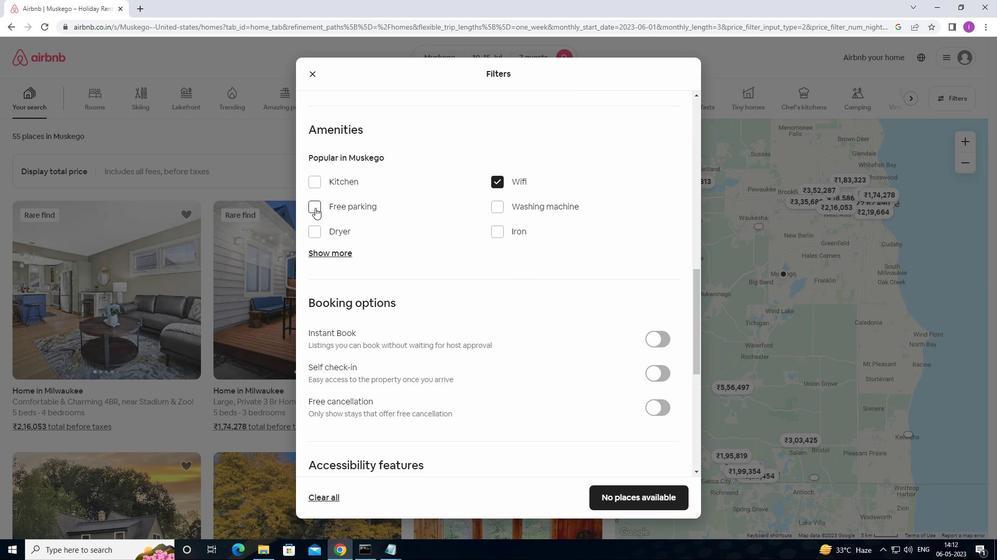 
Action: Mouse moved to (343, 256)
Screenshot: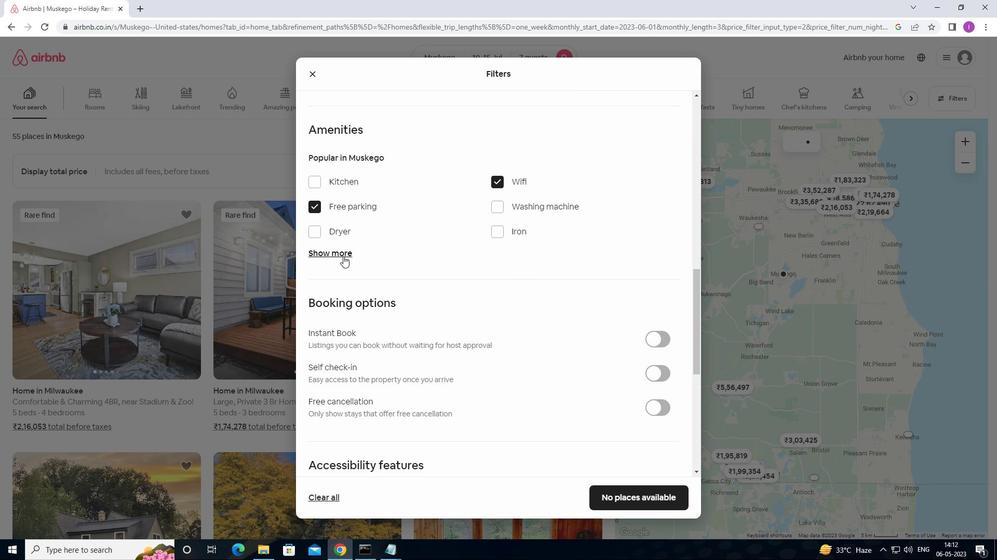 
Action: Mouse pressed left at (343, 256)
Screenshot: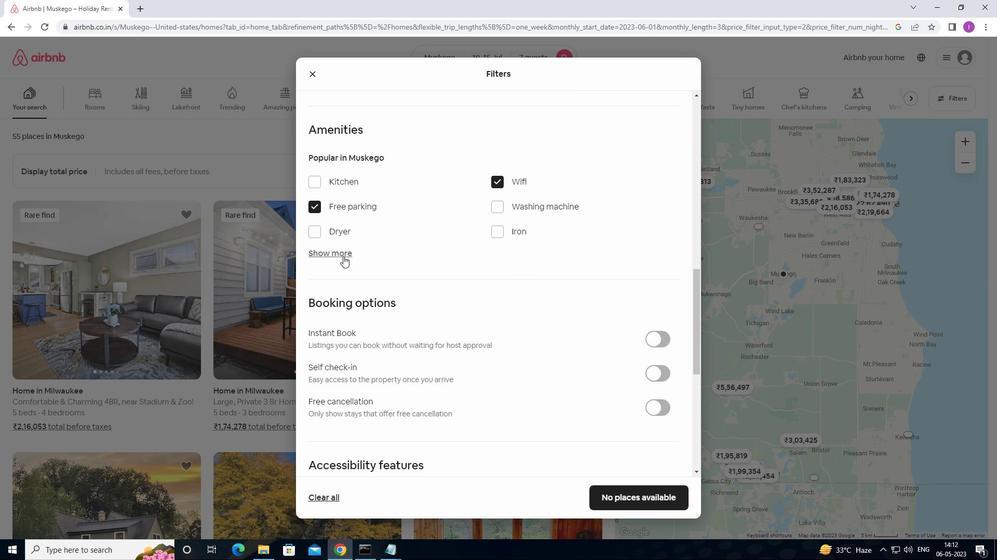 
Action: Mouse moved to (501, 312)
Screenshot: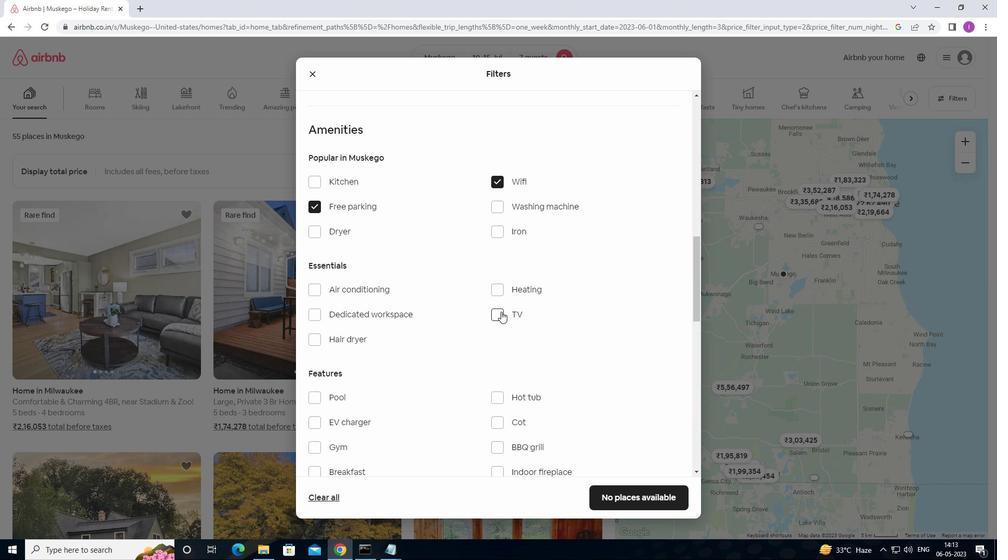 
Action: Mouse pressed left at (501, 312)
Screenshot: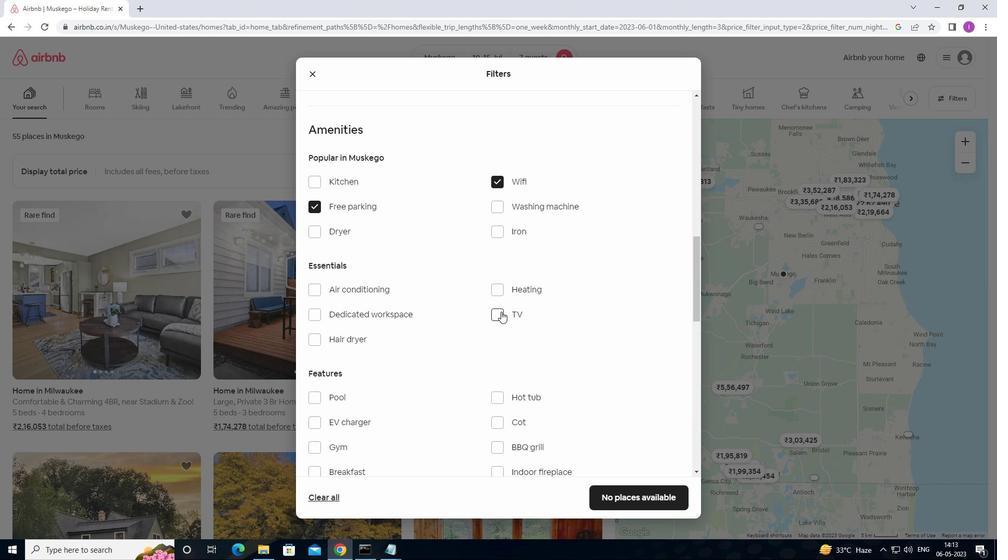
Action: Mouse moved to (314, 365)
Screenshot: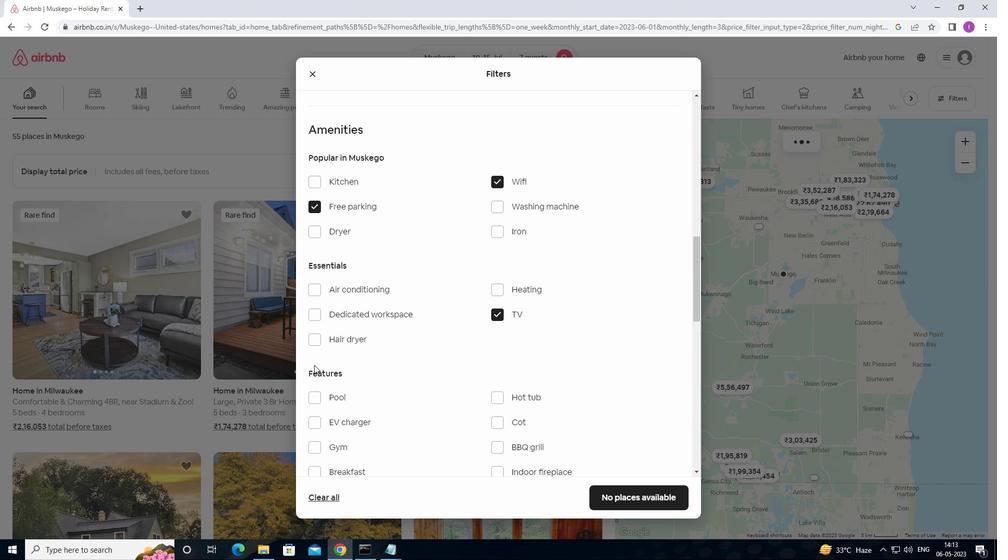 
Action: Mouse scrolled (314, 365) with delta (0, 0)
Screenshot: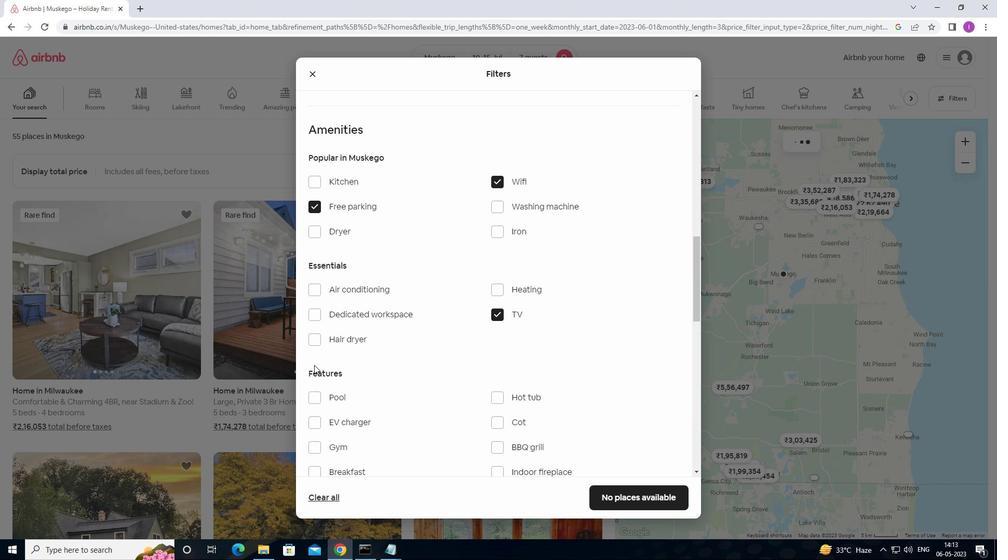 
Action: Mouse scrolled (314, 365) with delta (0, 0)
Screenshot: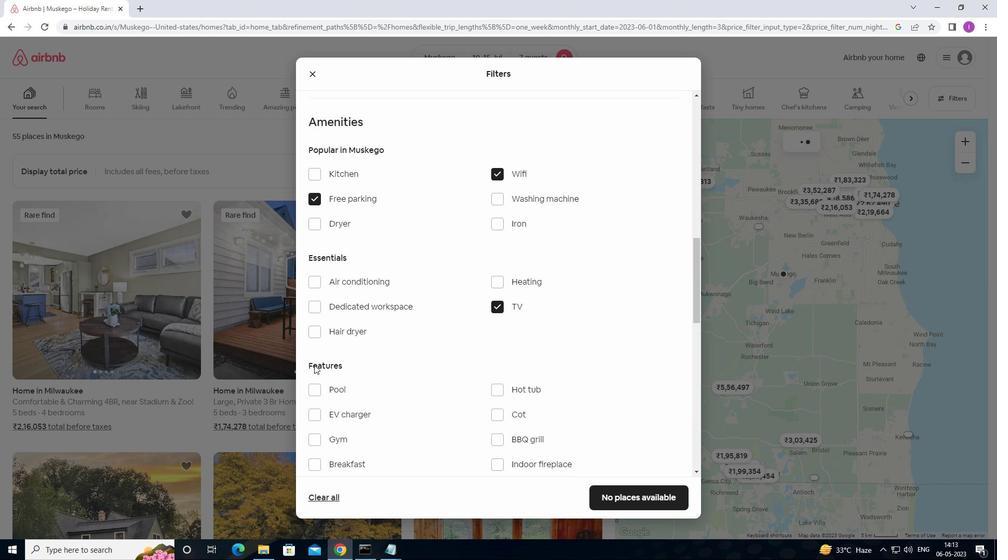 
Action: Mouse scrolled (314, 365) with delta (0, 0)
Screenshot: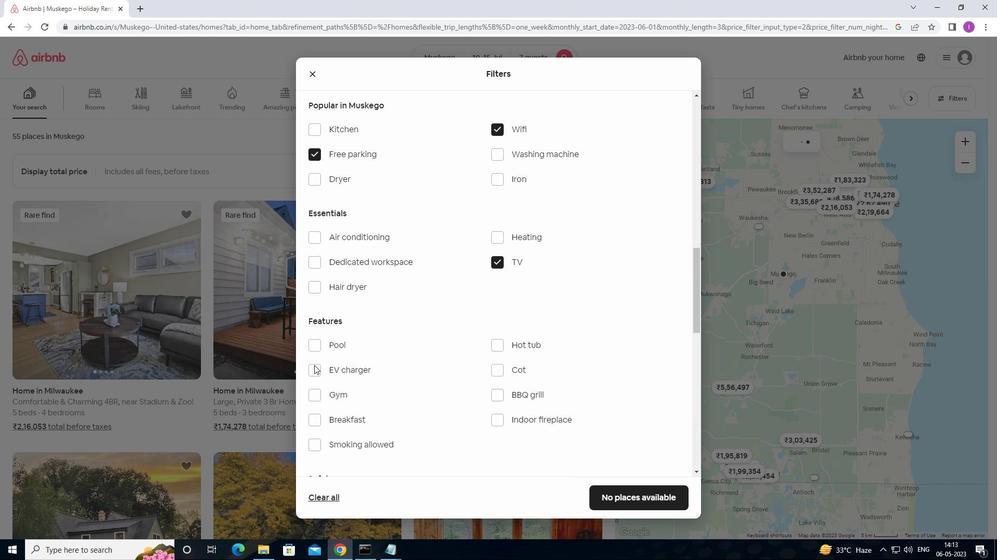 
Action: Mouse moved to (317, 294)
Screenshot: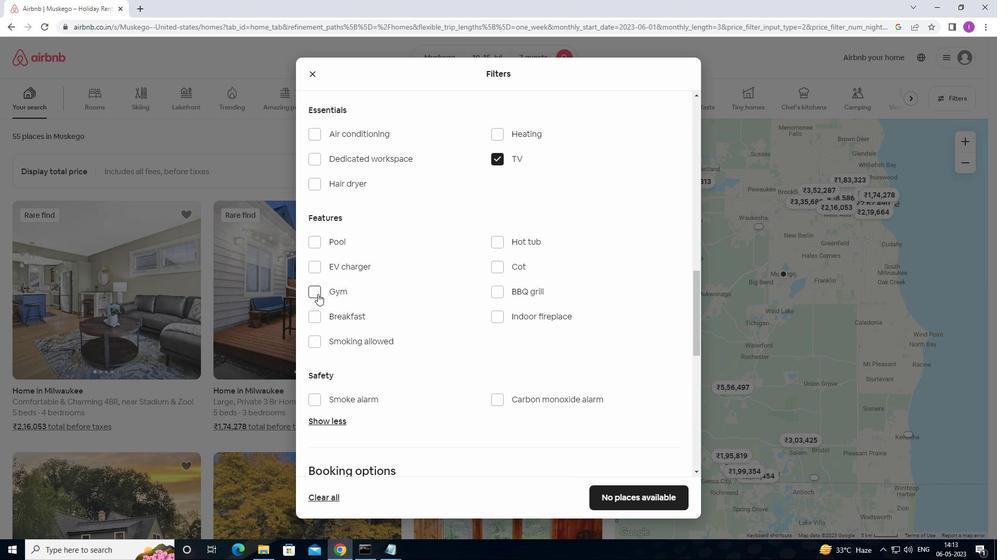 
Action: Mouse pressed left at (317, 294)
Screenshot: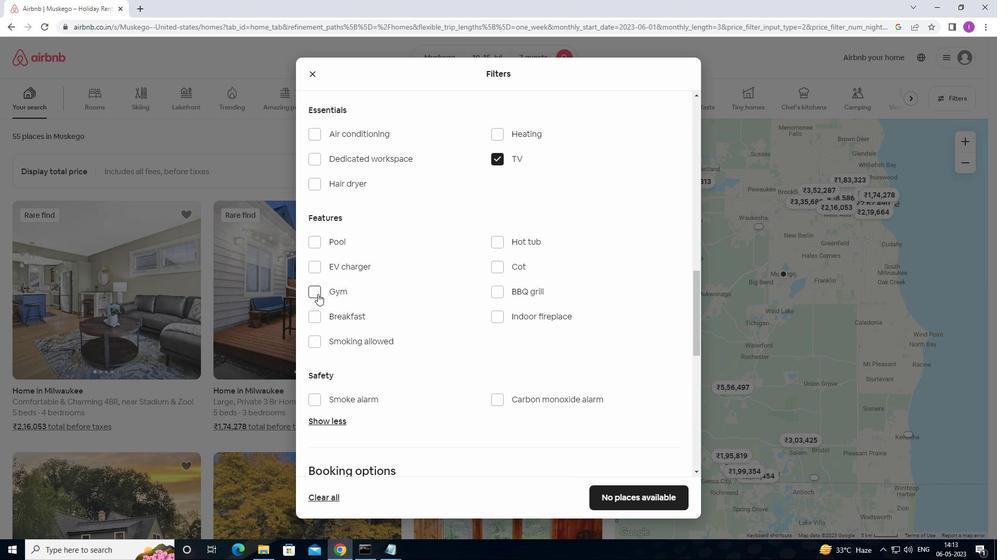 
Action: Mouse moved to (314, 316)
Screenshot: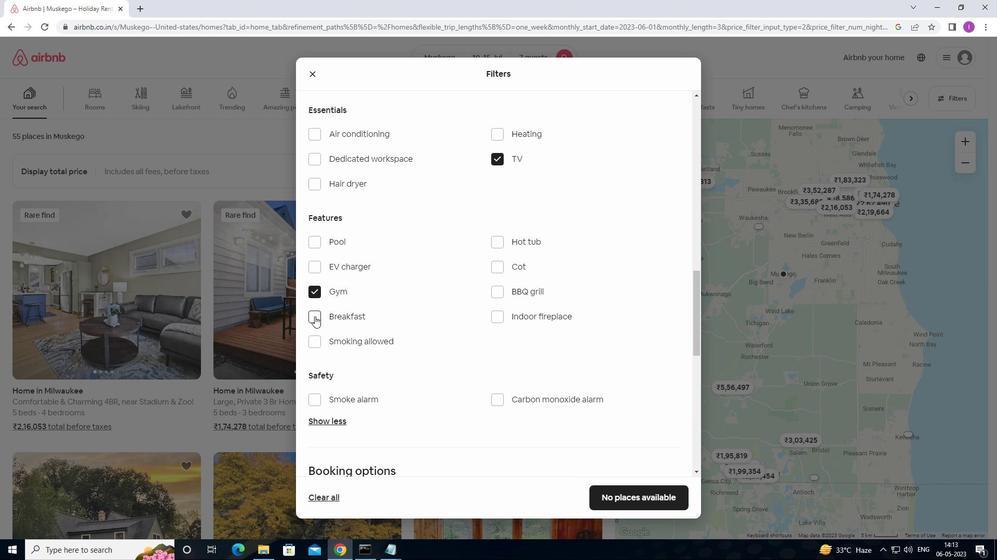 
Action: Mouse pressed left at (314, 316)
Screenshot: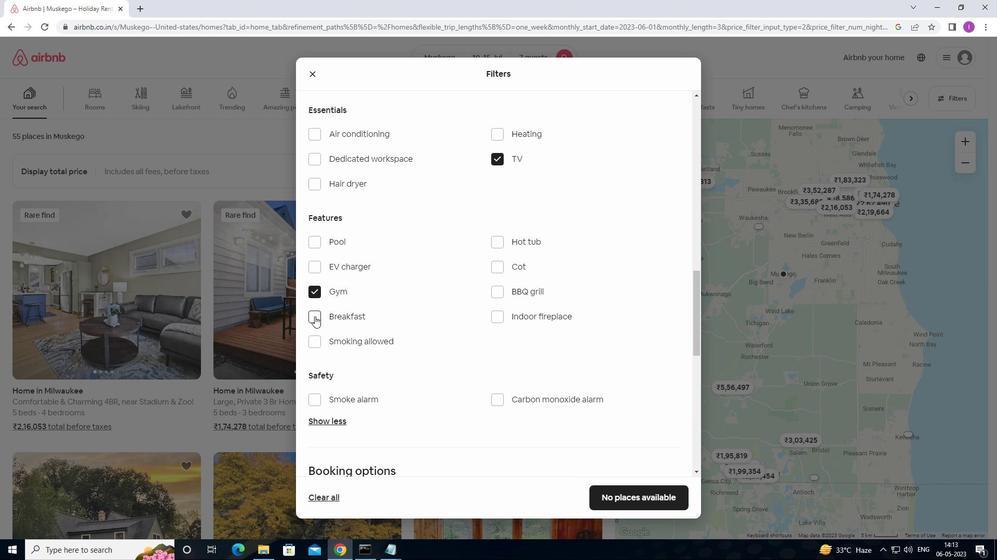 
Action: Mouse moved to (429, 377)
Screenshot: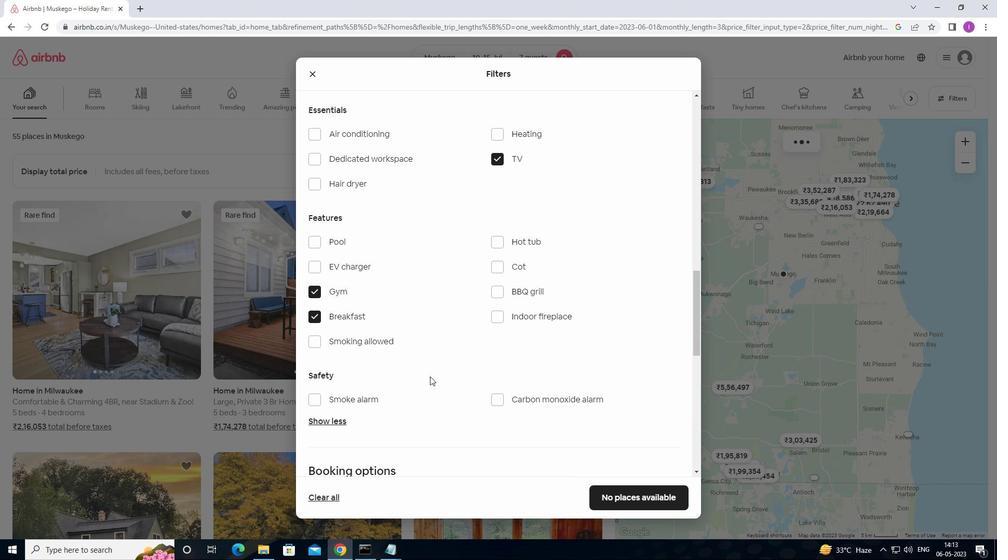 
Action: Mouse scrolled (429, 376) with delta (0, 0)
Screenshot: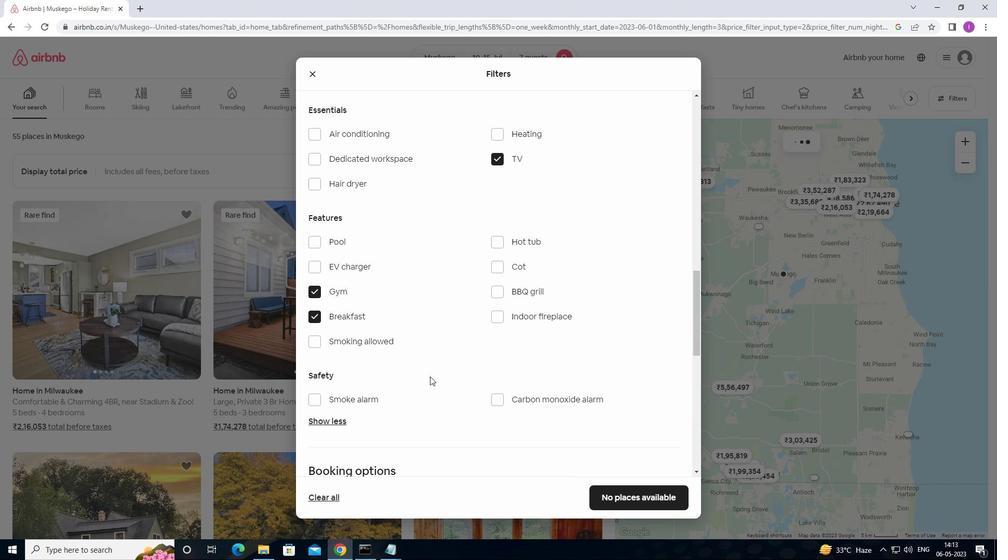 
Action: Mouse scrolled (429, 376) with delta (0, 0)
Screenshot: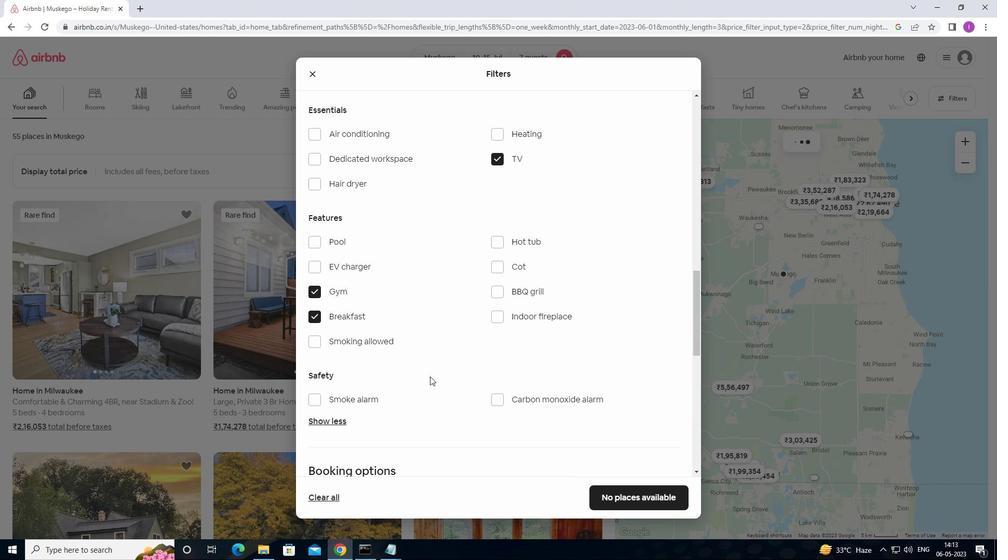 
Action: Mouse scrolled (429, 376) with delta (0, 0)
Screenshot: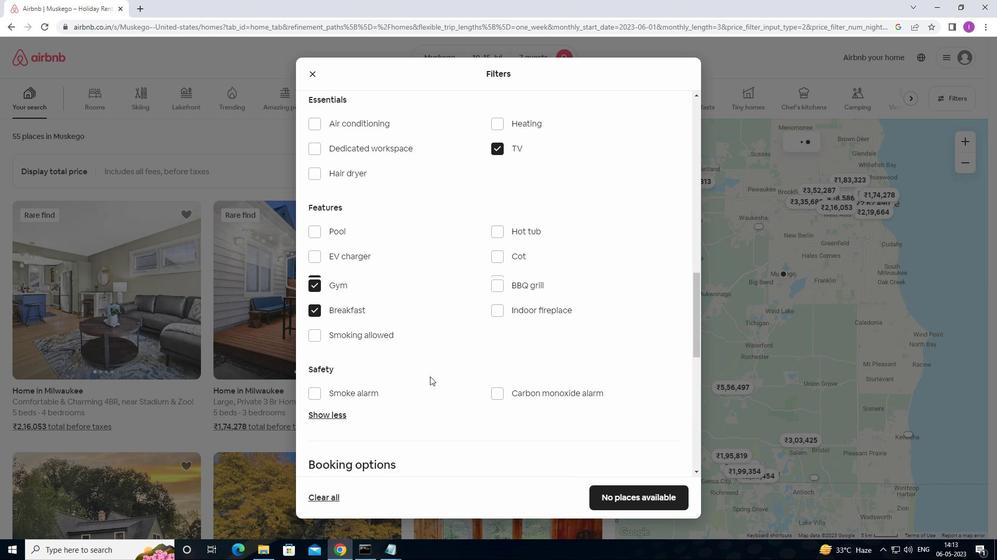 
Action: Mouse scrolled (429, 376) with delta (0, 0)
Screenshot: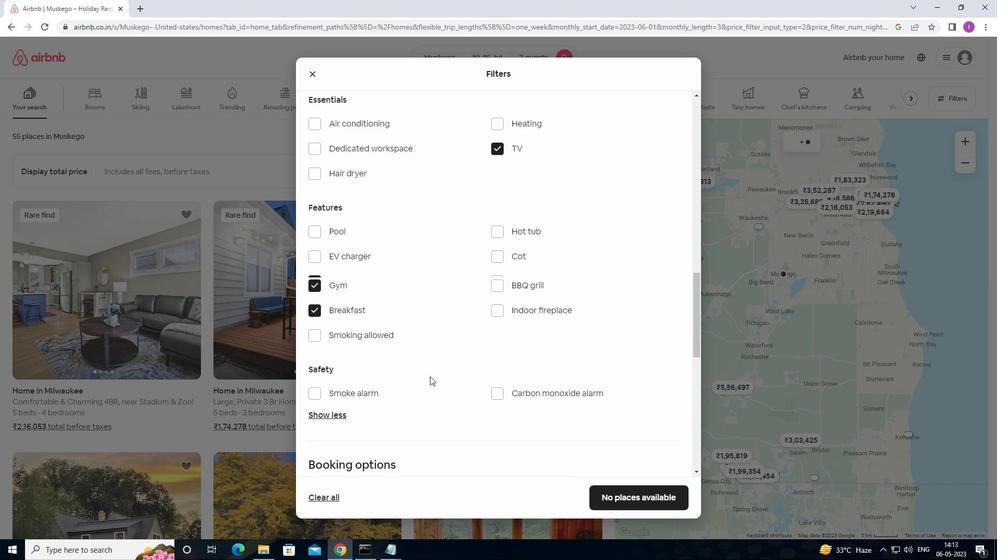 
Action: Mouse moved to (662, 335)
Screenshot: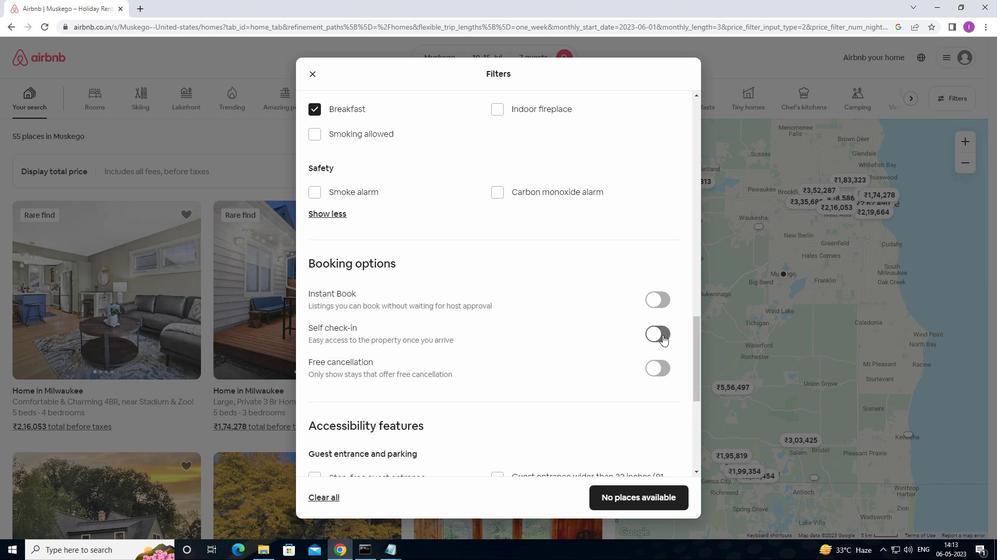 
Action: Mouse pressed left at (662, 335)
Screenshot: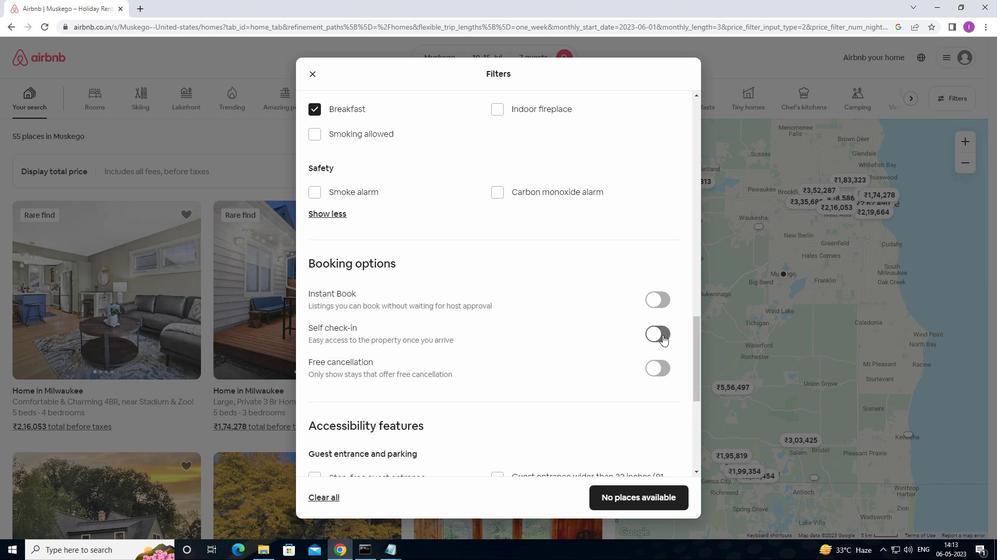 
Action: Mouse moved to (539, 374)
Screenshot: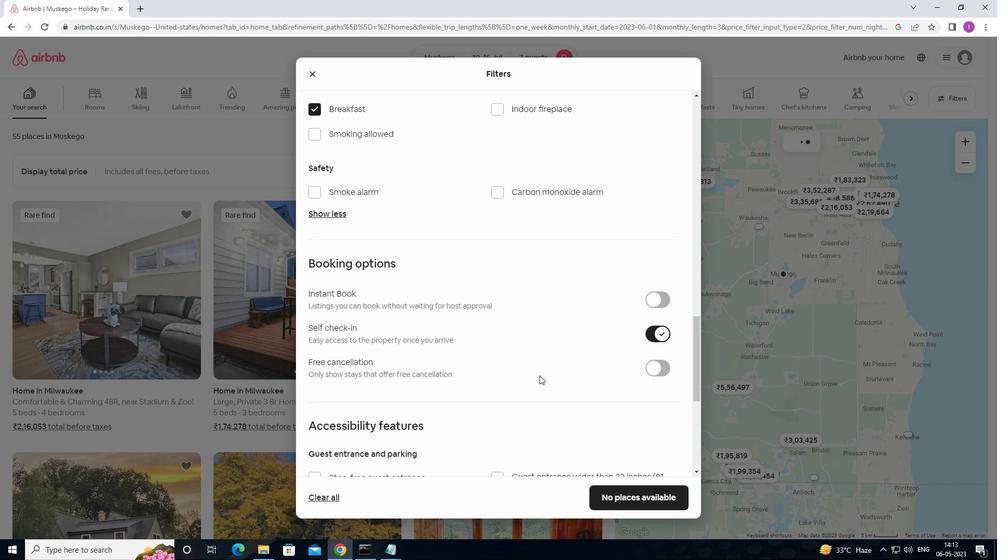 
Action: Mouse scrolled (539, 373) with delta (0, 0)
Screenshot: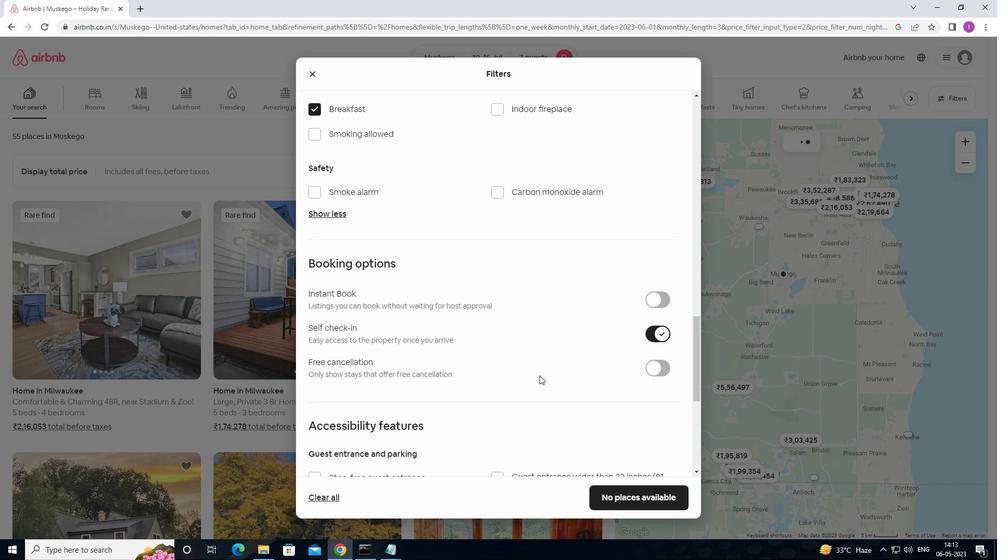 
Action: Mouse moved to (537, 378)
Screenshot: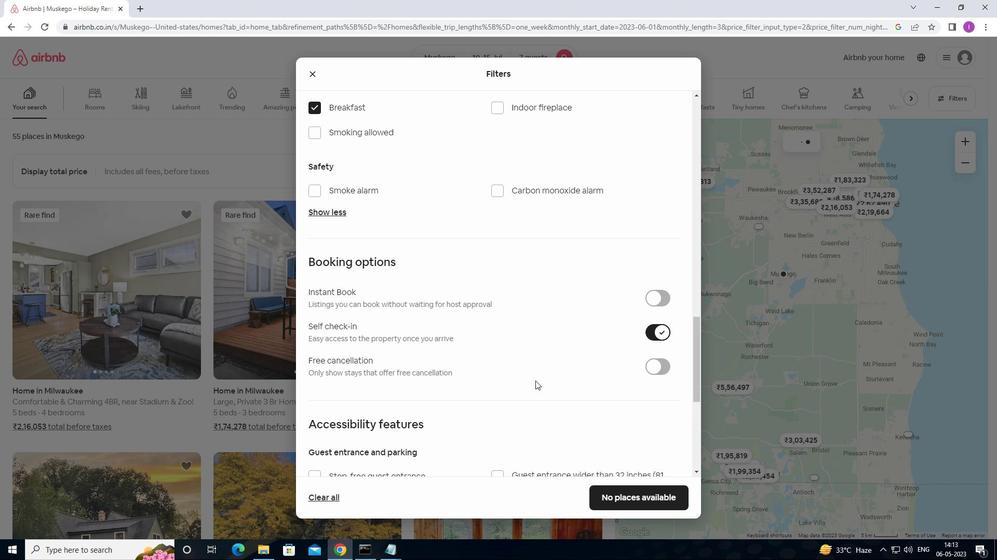 
Action: Mouse scrolled (537, 377) with delta (0, 0)
Screenshot: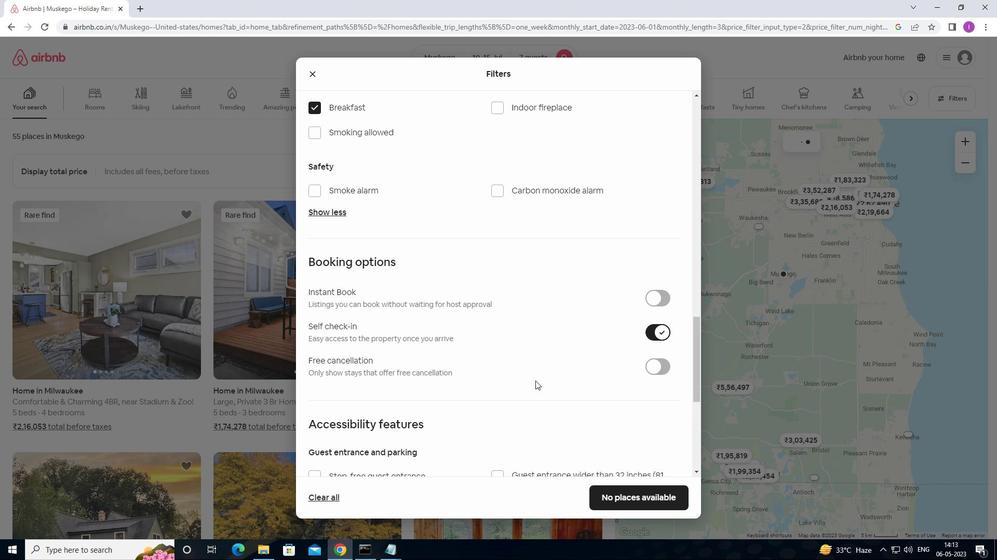 
Action: Mouse moved to (537, 379)
Screenshot: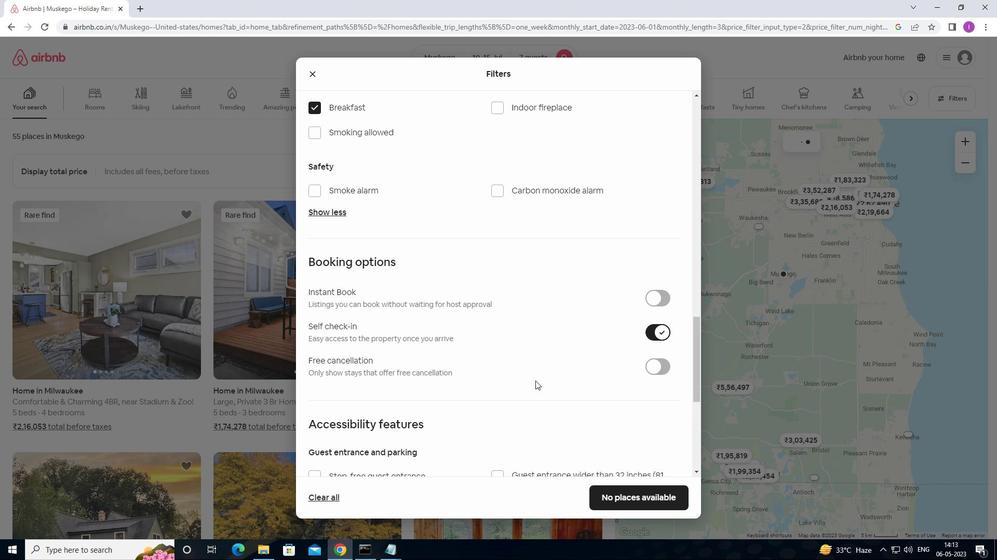 
Action: Mouse scrolled (537, 378) with delta (0, 0)
Screenshot: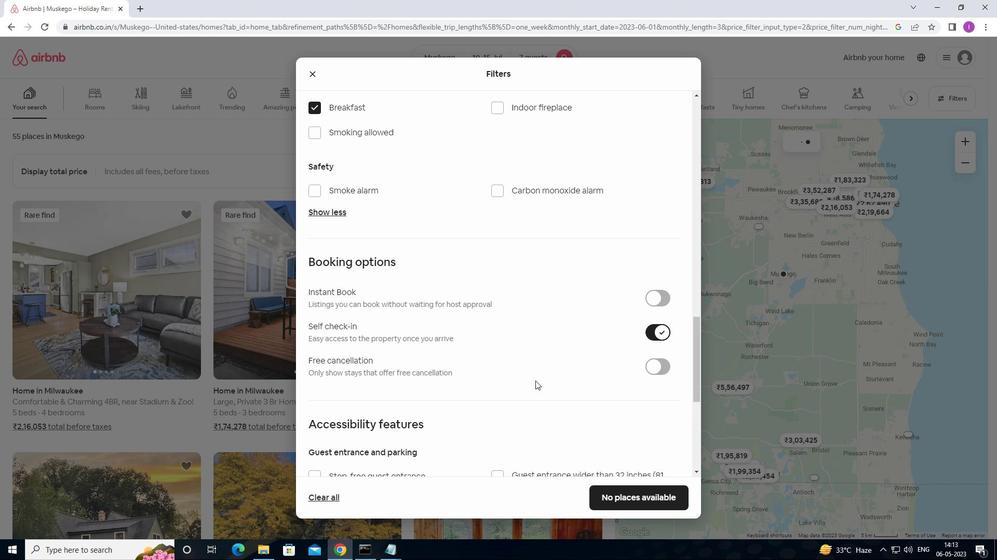 
Action: Mouse moved to (533, 381)
Screenshot: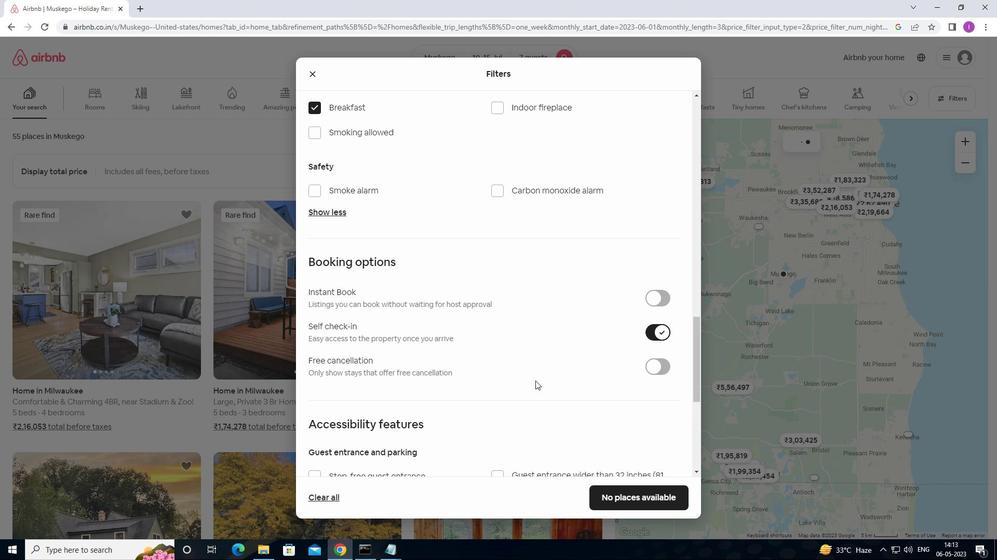 
Action: Mouse scrolled (533, 381) with delta (0, 0)
Screenshot: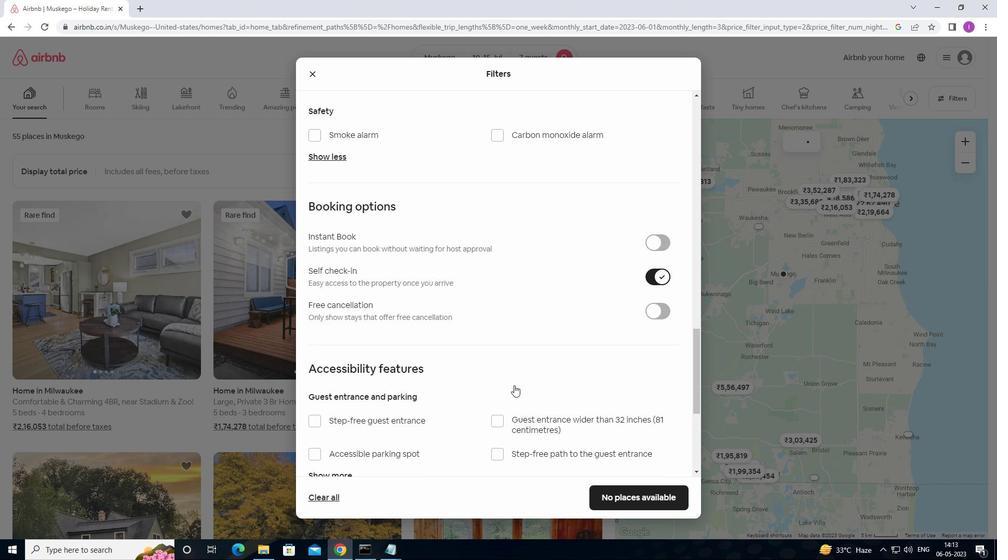 
Action: Mouse moved to (528, 383)
Screenshot: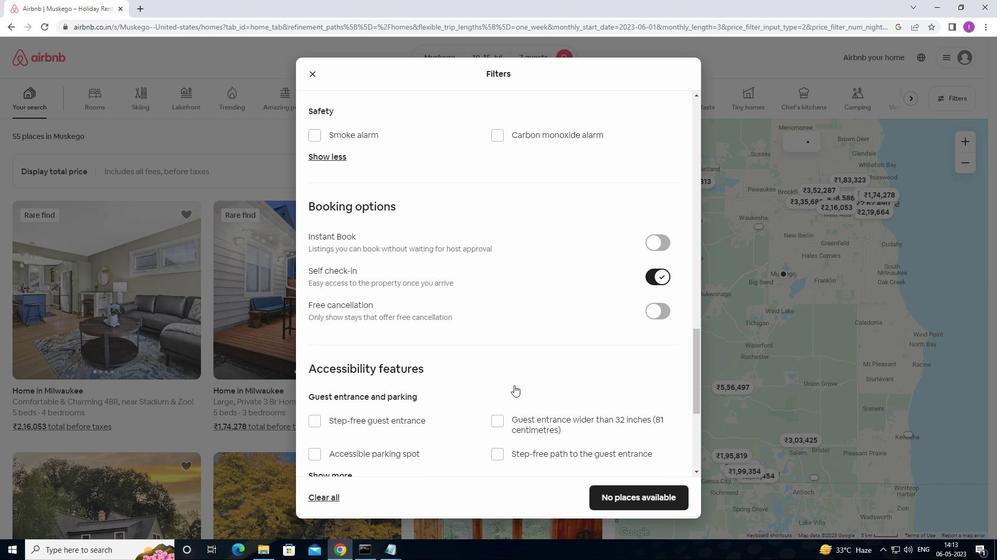 
Action: Mouse scrolled (528, 383) with delta (0, 0)
Screenshot: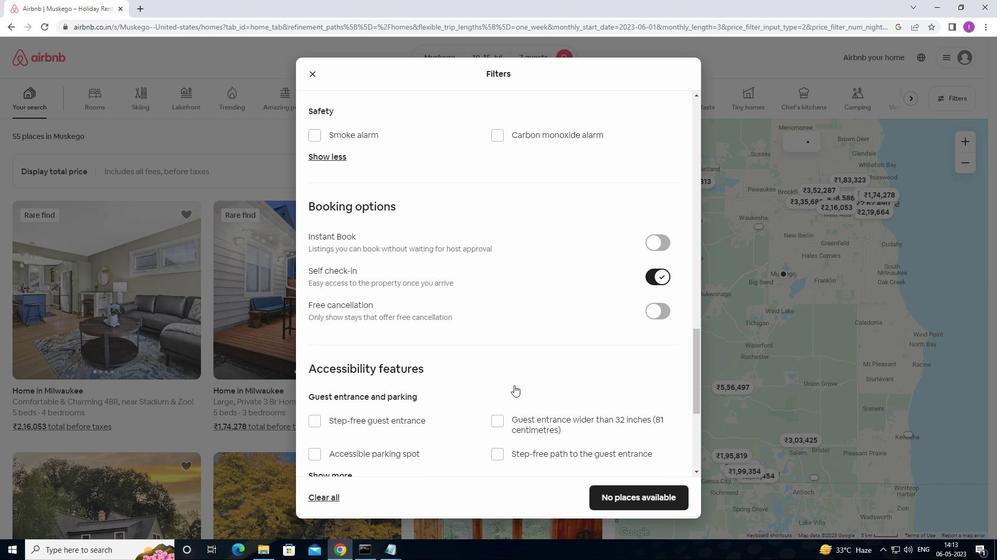 
Action: Mouse moved to (491, 390)
Screenshot: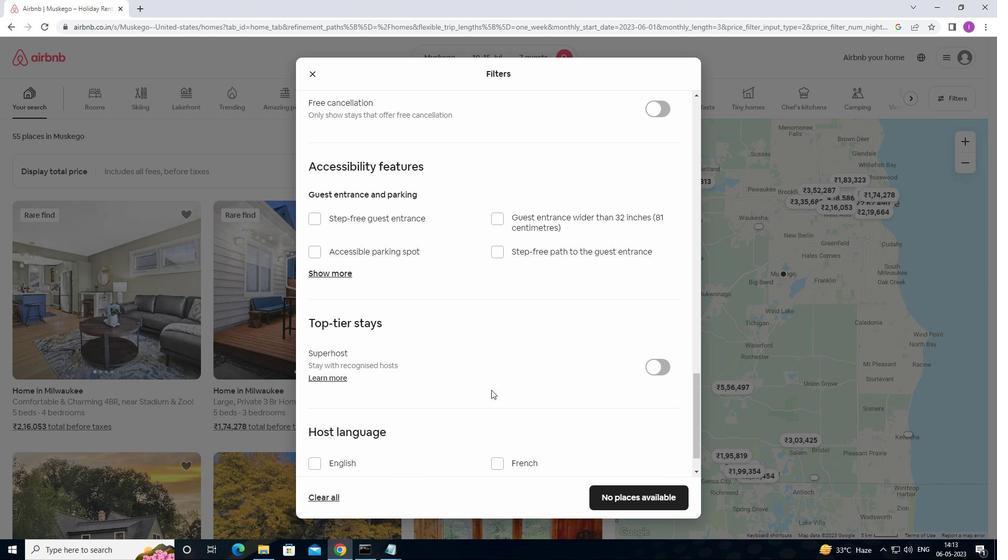 
Action: Mouse scrolled (491, 389) with delta (0, 0)
Screenshot: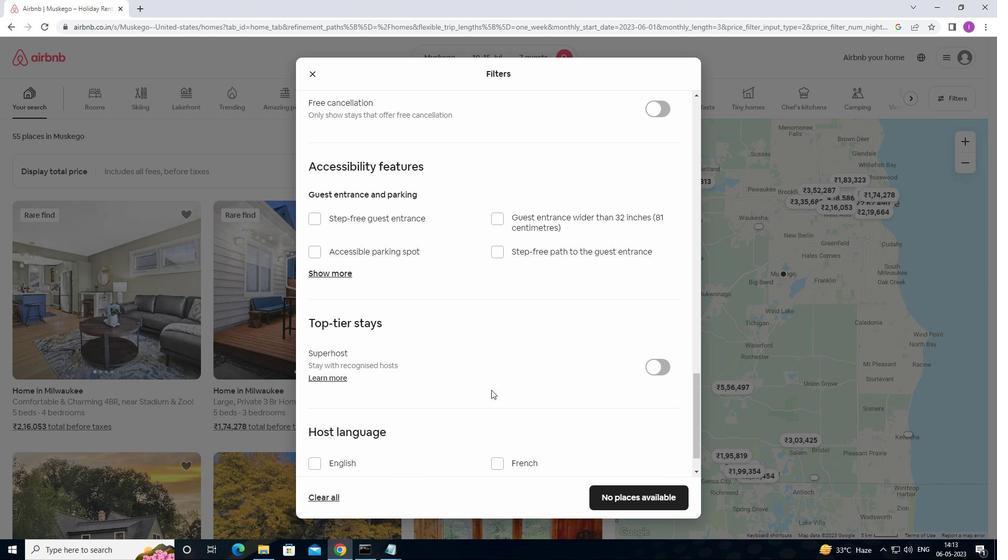
Action: Mouse moved to (490, 391)
Screenshot: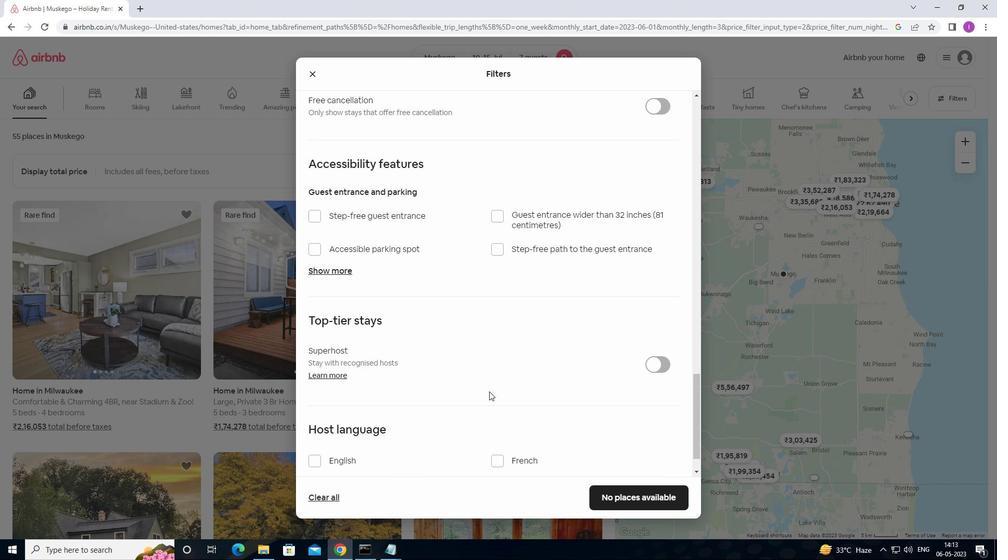 
Action: Mouse scrolled (490, 390) with delta (0, 0)
Screenshot: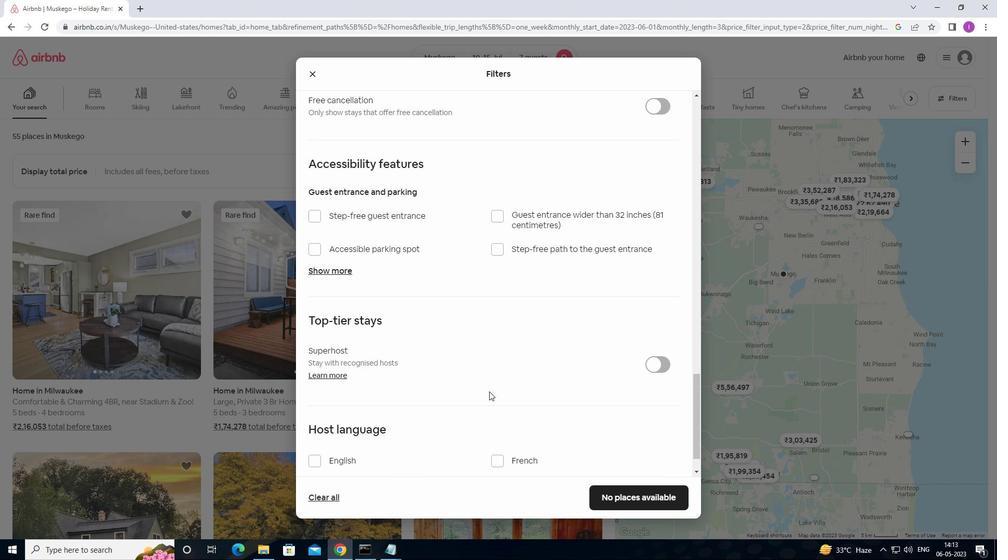 
Action: Mouse moved to (489, 391)
Screenshot: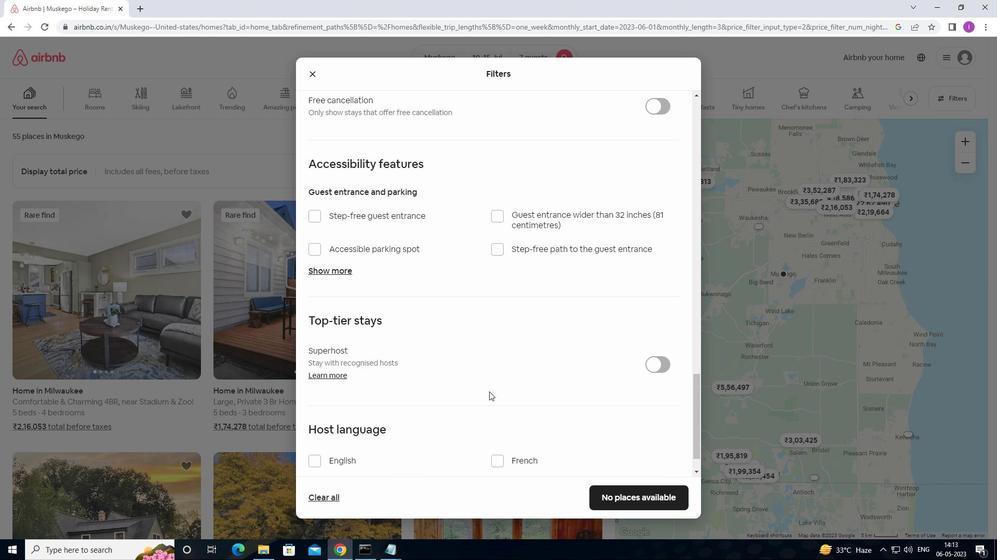 
Action: Mouse scrolled (489, 391) with delta (0, 0)
Screenshot: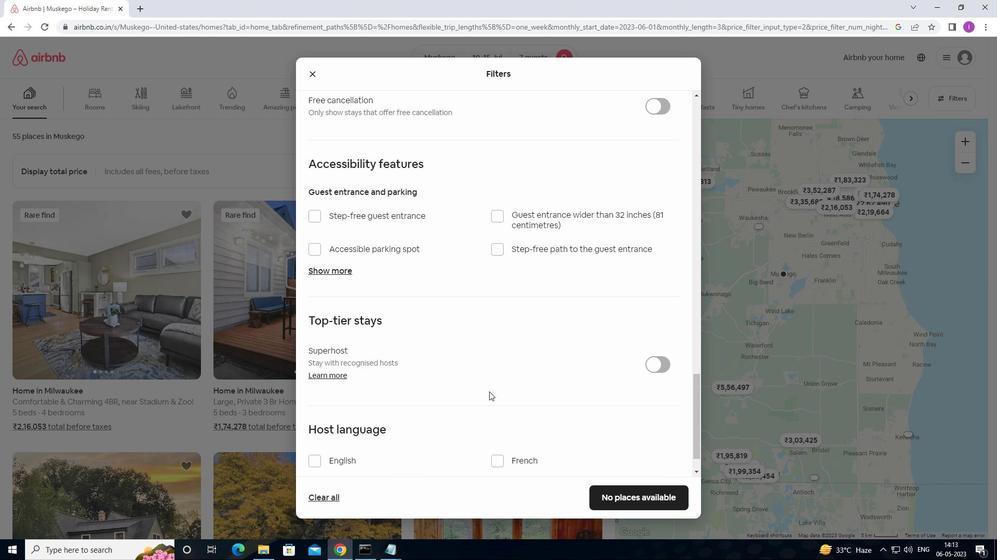 
Action: Mouse moved to (306, 421)
Screenshot: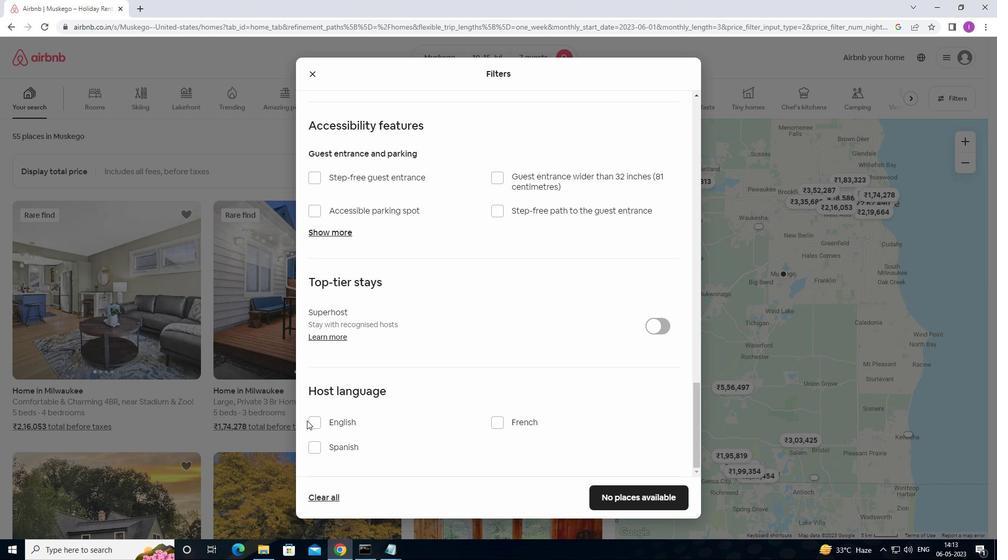 
Action: Mouse pressed left at (306, 421)
Screenshot: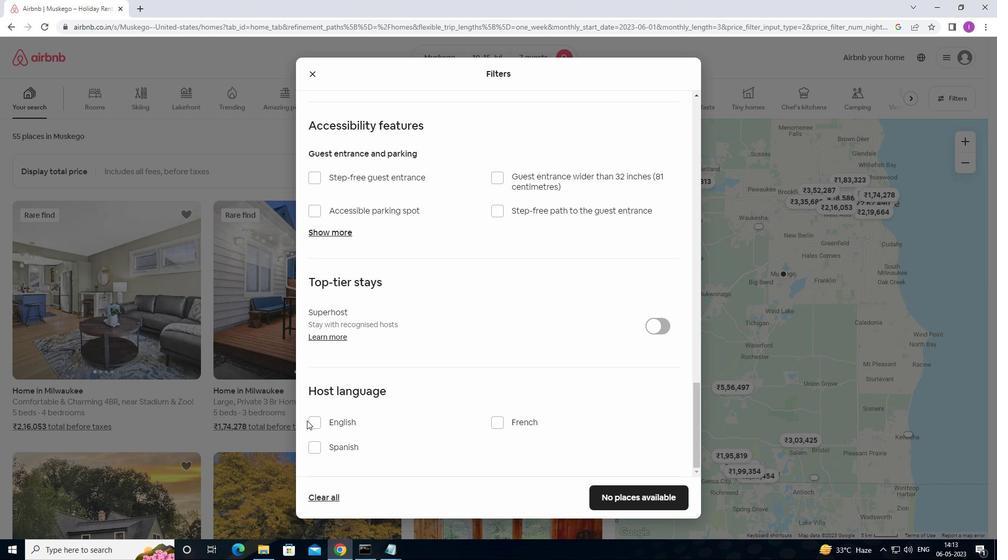 
Action: Mouse moved to (317, 422)
Screenshot: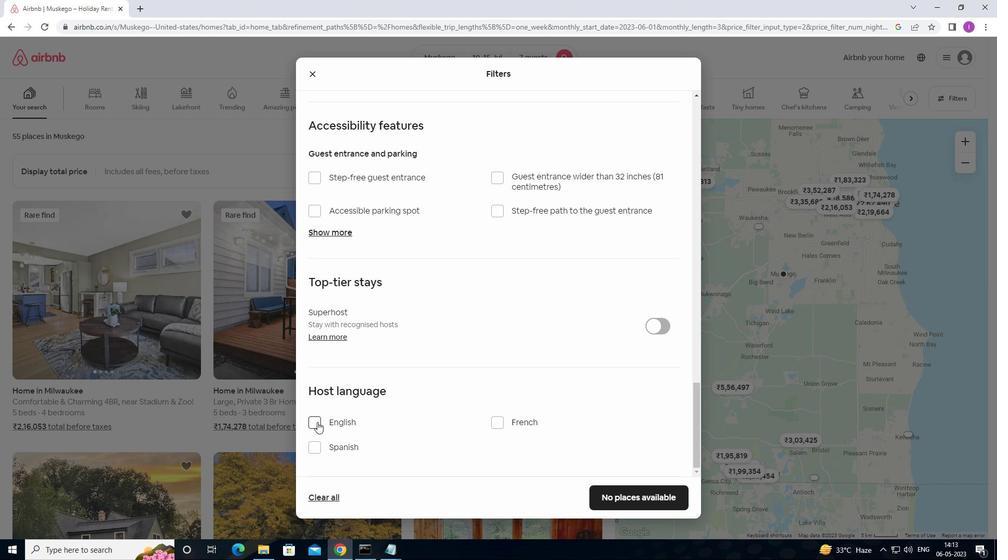 
Action: Mouse pressed left at (317, 422)
Screenshot: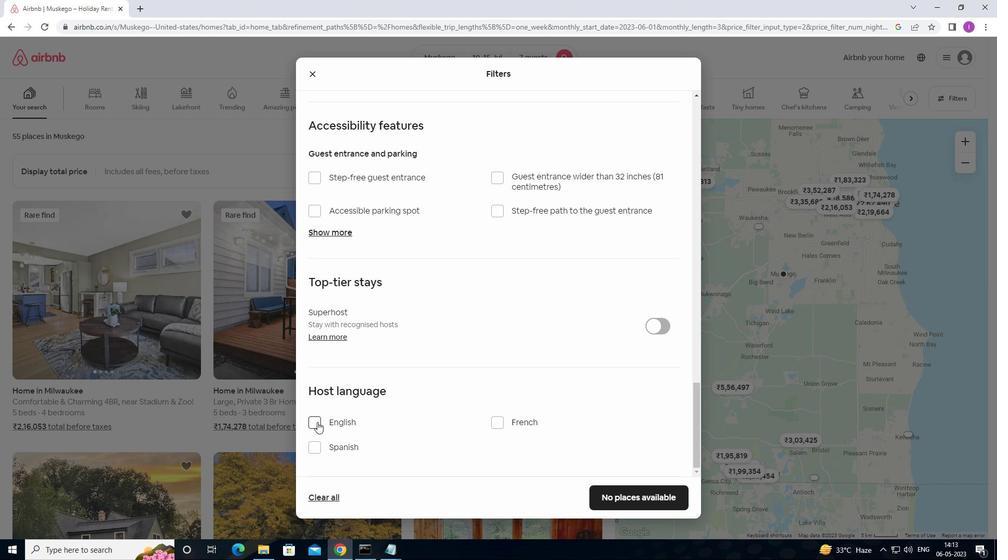 
Action: Mouse moved to (621, 496)
Screenshot: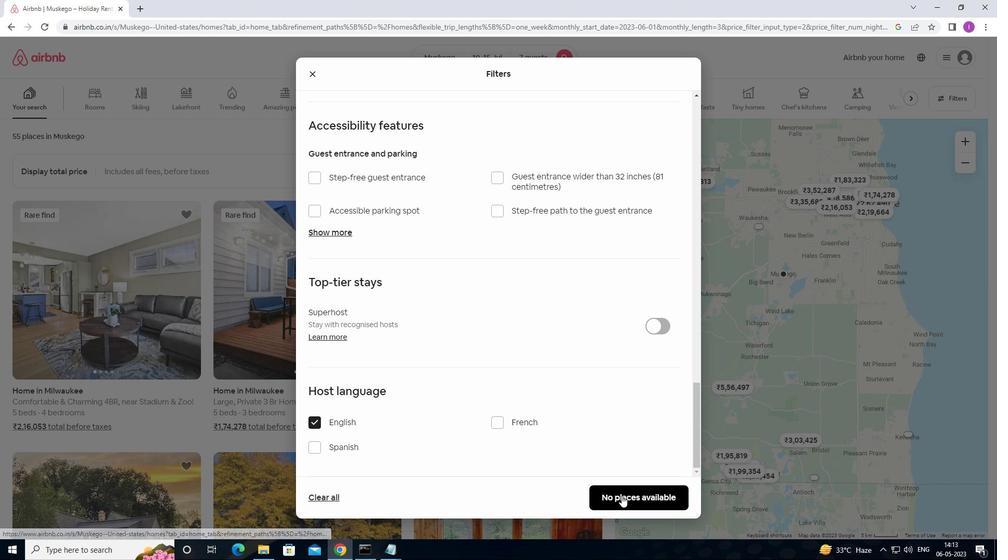 
Action: Mouse pressed left at (621, 496)
Screenshot: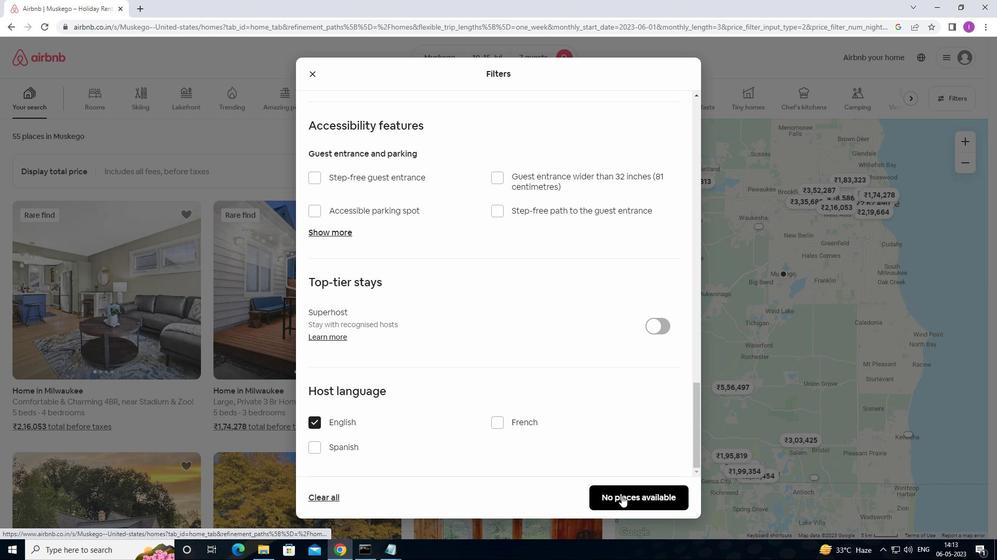 
Action: Mouse moved to (743, 332)
Screenshot: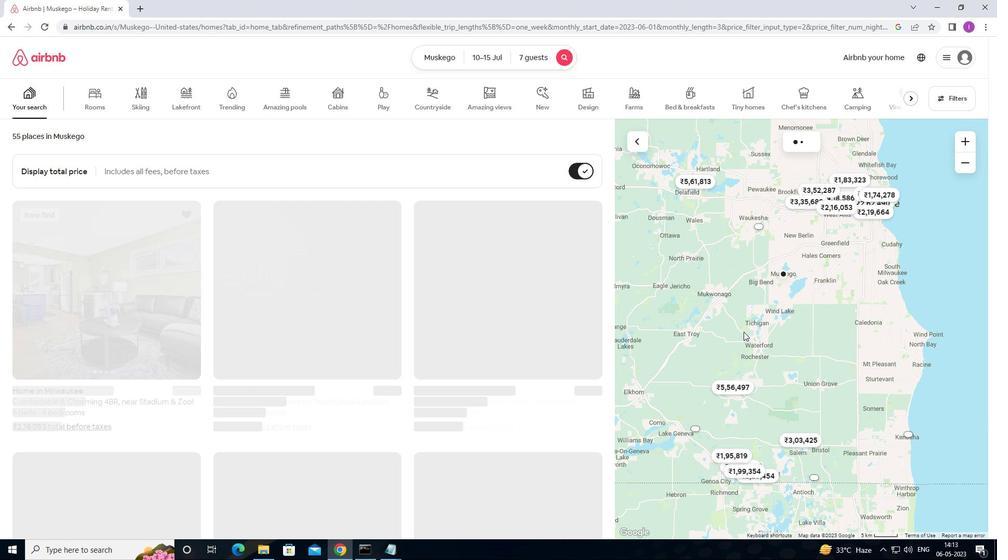 
